 Task: Add Attachment from Google Drive to Card Card0000000223 in Board Board0000000056 in Workspace WS0000000019 in Trello. Add Cover Orange to Card Card0000000223 in Board Board0000000056 in Workspace WS0000000019 in Trello. Add "Add Label …" with "Title" Title0000000223 to Button Button0000000223 to Card Card0000000223 in Board Board0000000056 in Workspace WS0000000019 in Trello. Add Description DS0000000223 to Card Card0000000223 in Board Board0000000056 in Workspace WS0000000019 in Trello. Add Comment CM0000000223 to Card Card0000000223 in Board Board0000000056 in Workspace WS0000000019 in Trello
Action: Mouse moved to (535, 568)
Screenshot: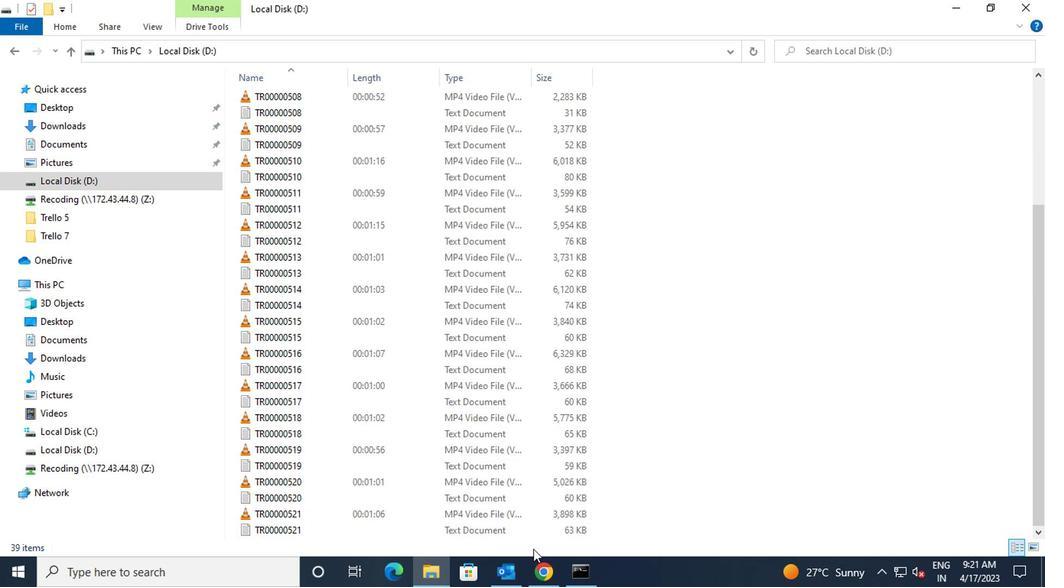 
Action: Mouse pressed left at (535, 568)
Screenshot: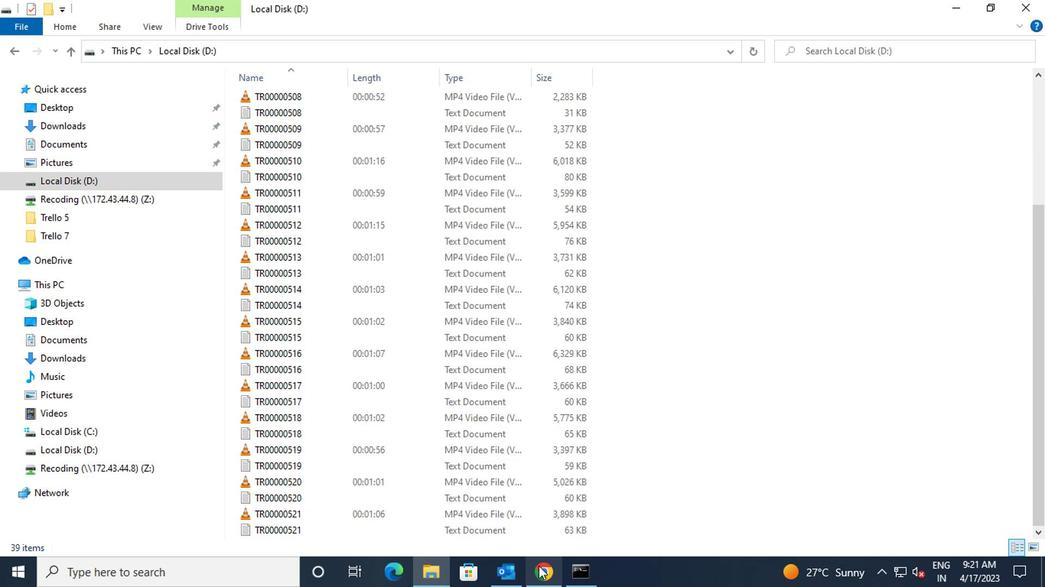 
Action: Mouse moved to (91, 385)
Screenshot: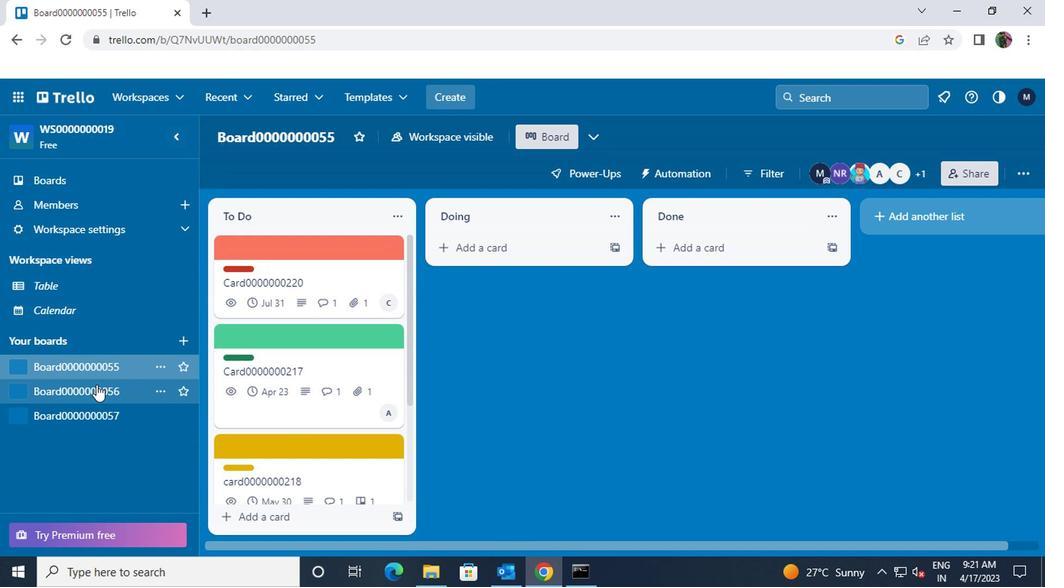 
Action: Mouse pressed left at (91, 385)
Screenshot: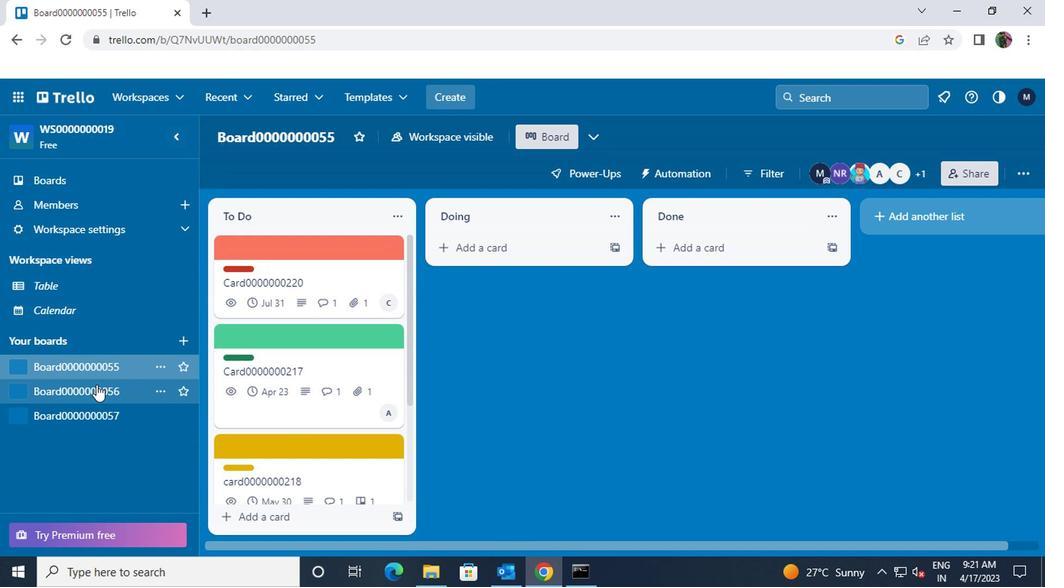 
Action: Mouse moved to (339, 469)
Screenshot: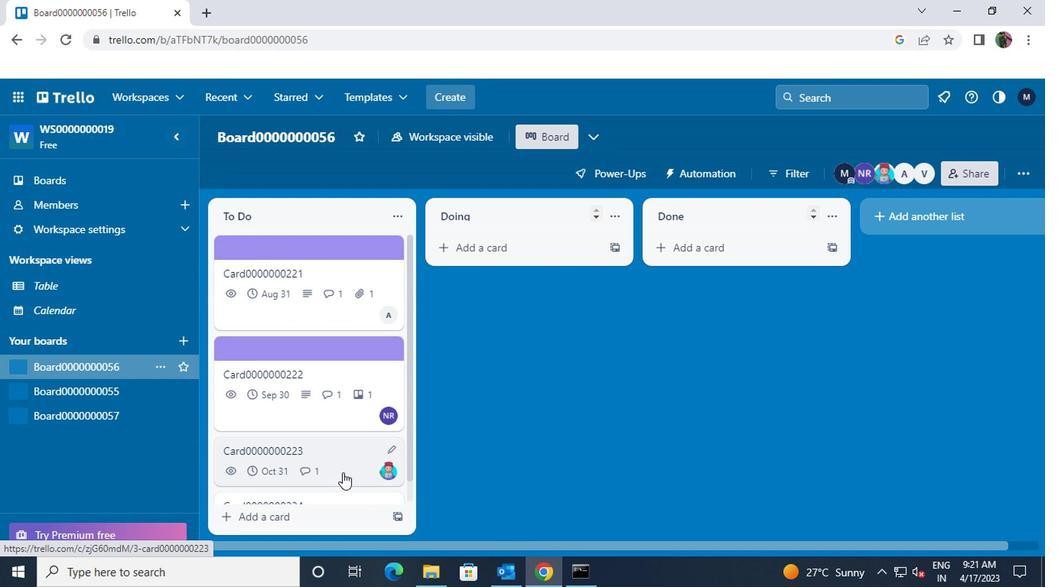 
Action: Mouse scrolled (339, 469) with delta (0, 0)
Screenshot: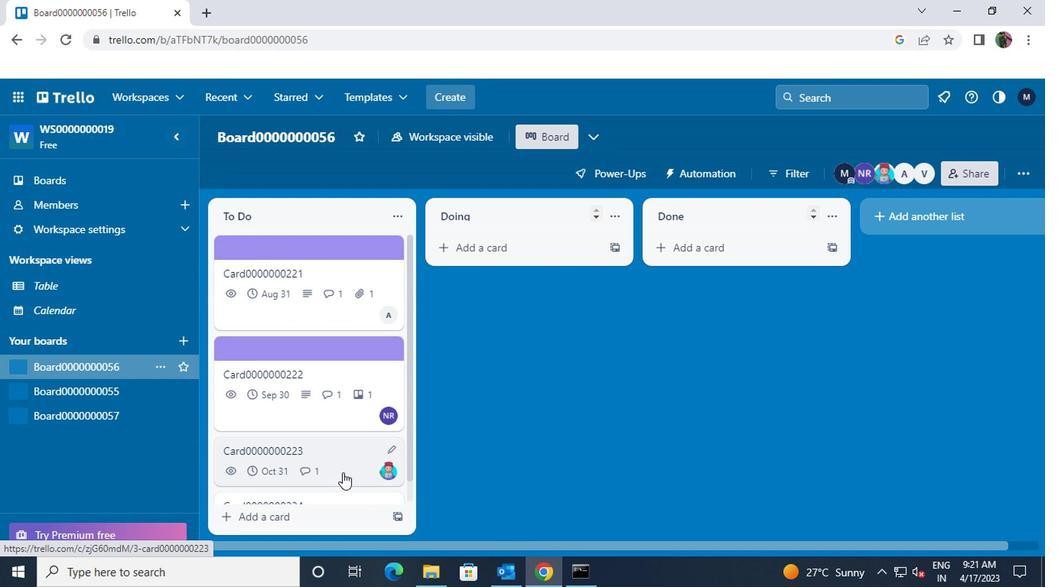 
Action: Mouse scrolled (339, 469) with delta (0, 0)
Screenshot: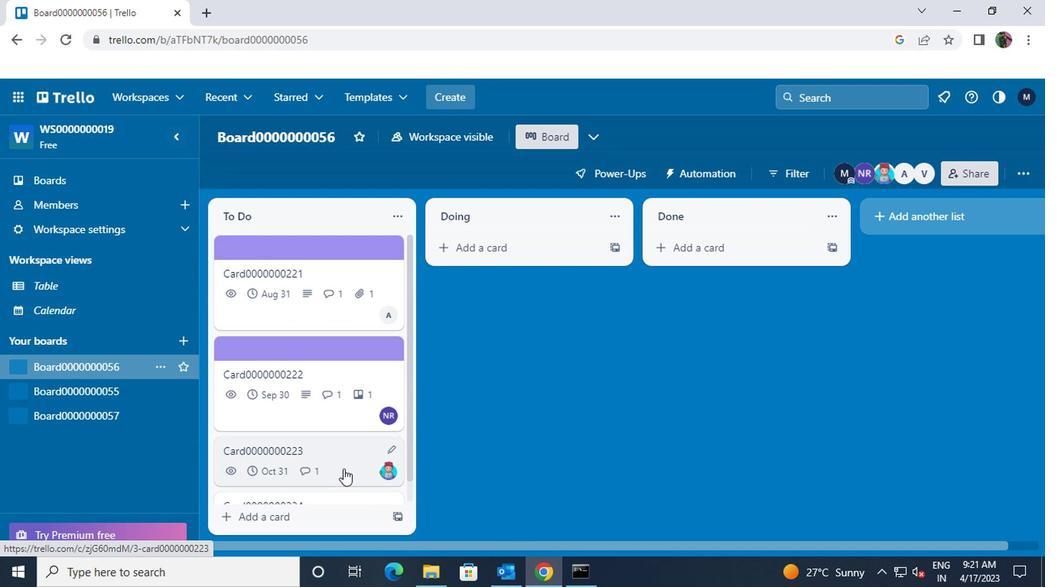 
Action: Mouse moved to (381, 425)
Screenshot: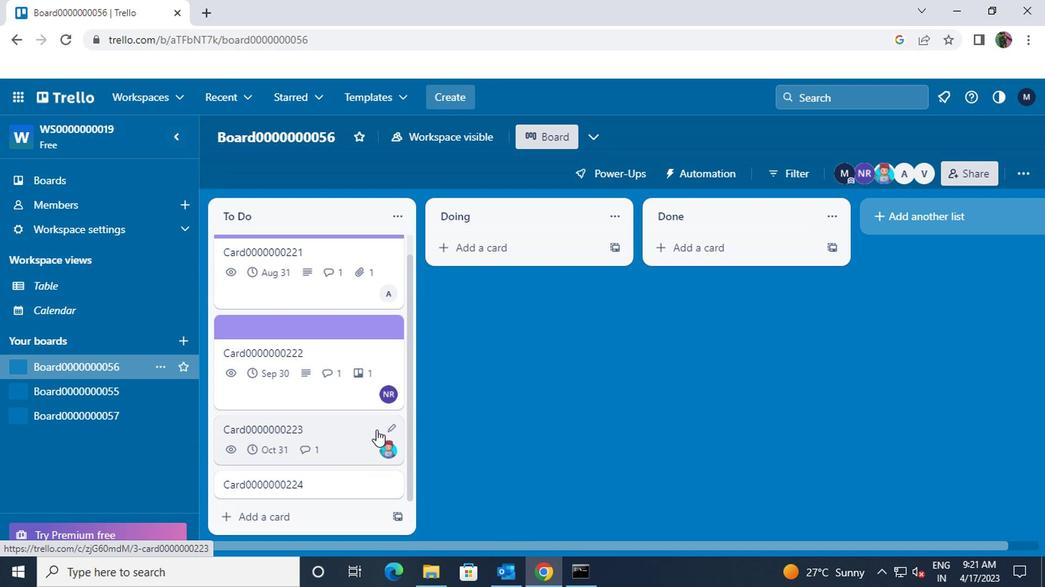 
Action: Mouse pressed left at (381, 425)
Screenshot: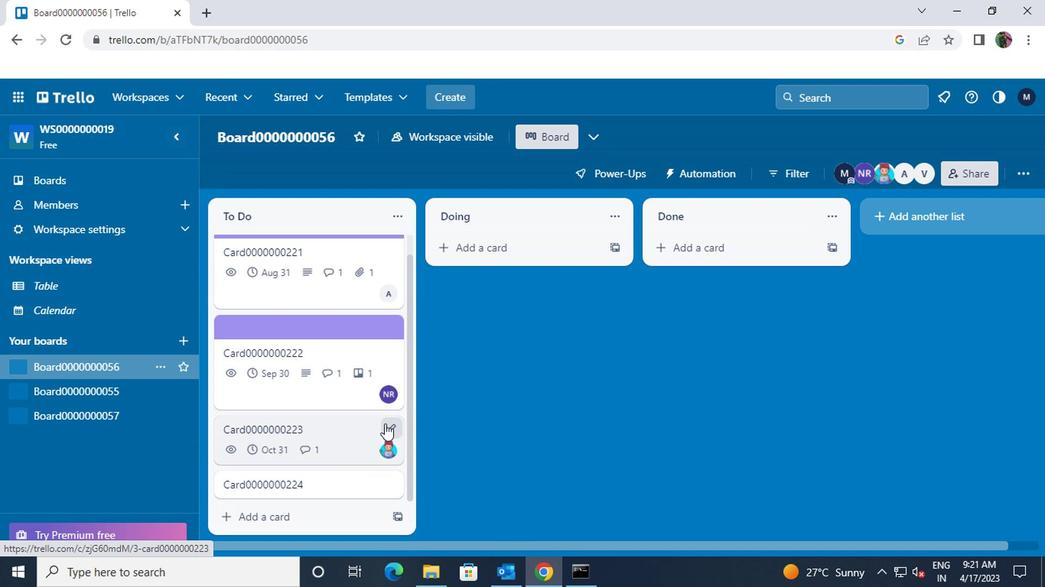
Action: Mouse moved to (452, 336)
Screenshot: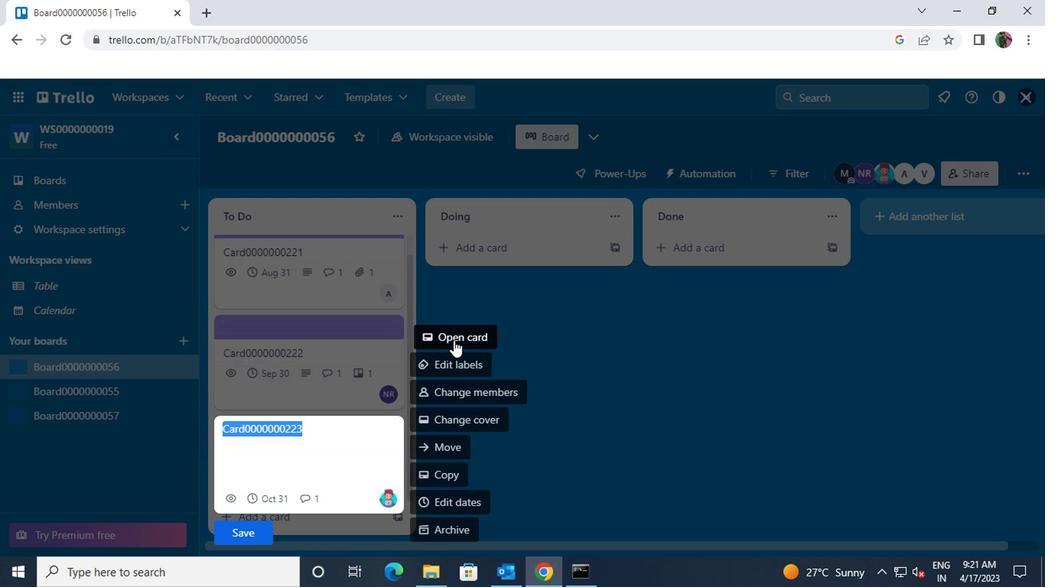 
Action: Mouse pressed left at (452, 336)
Screenshot: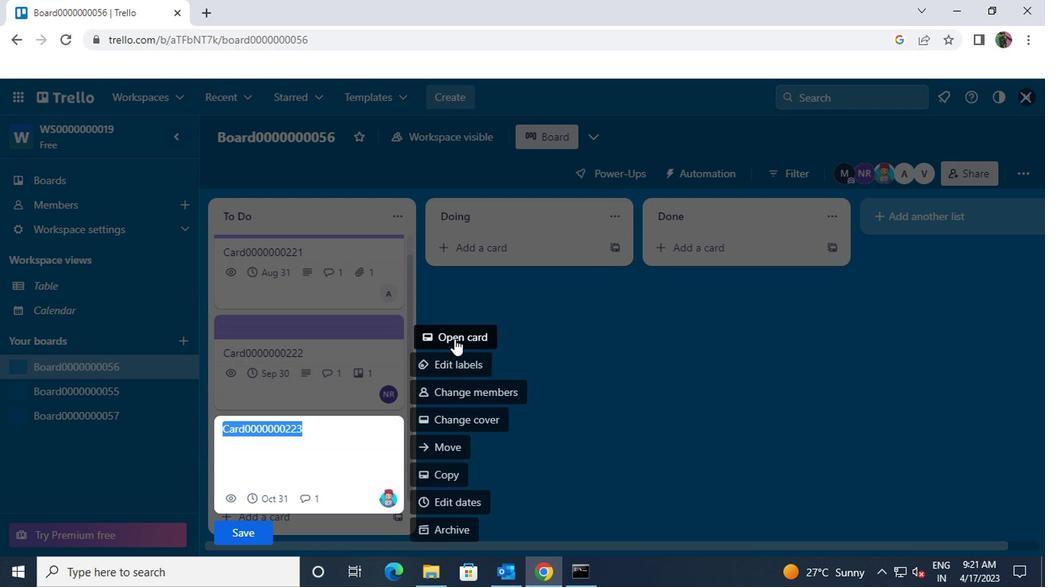 
Action: Mouse moved to (677, 336)
Screenshot: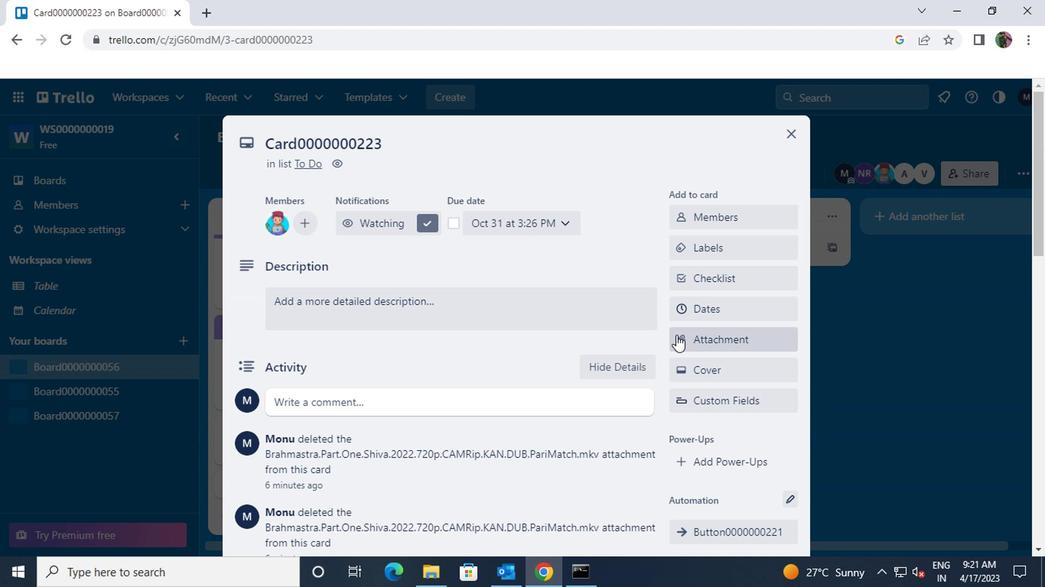 
Action: Mouse pressed left at (677, 336)
Screenshot: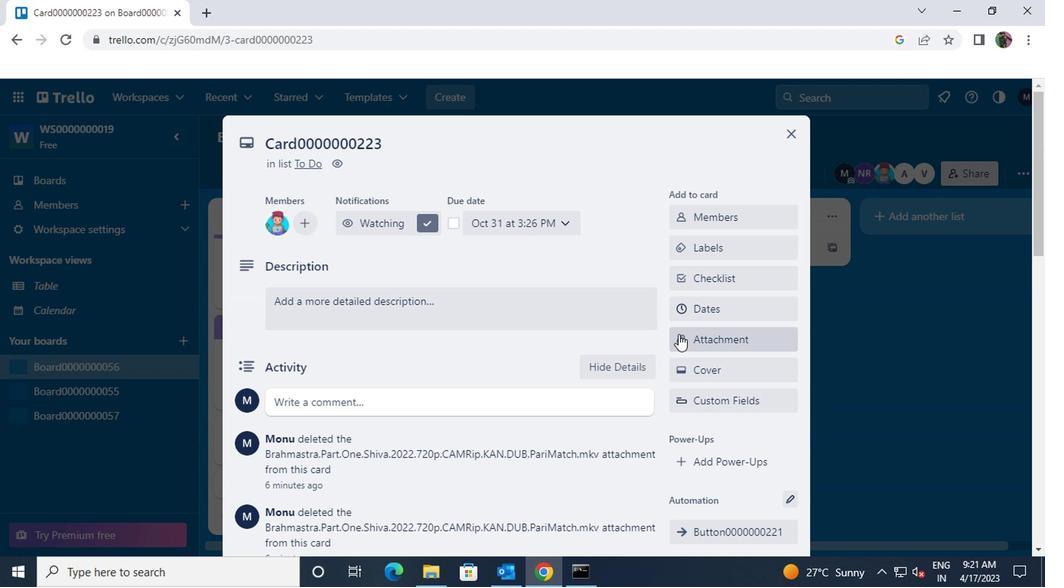 
Action: Mouse moved to (696, 218)
Screenshot: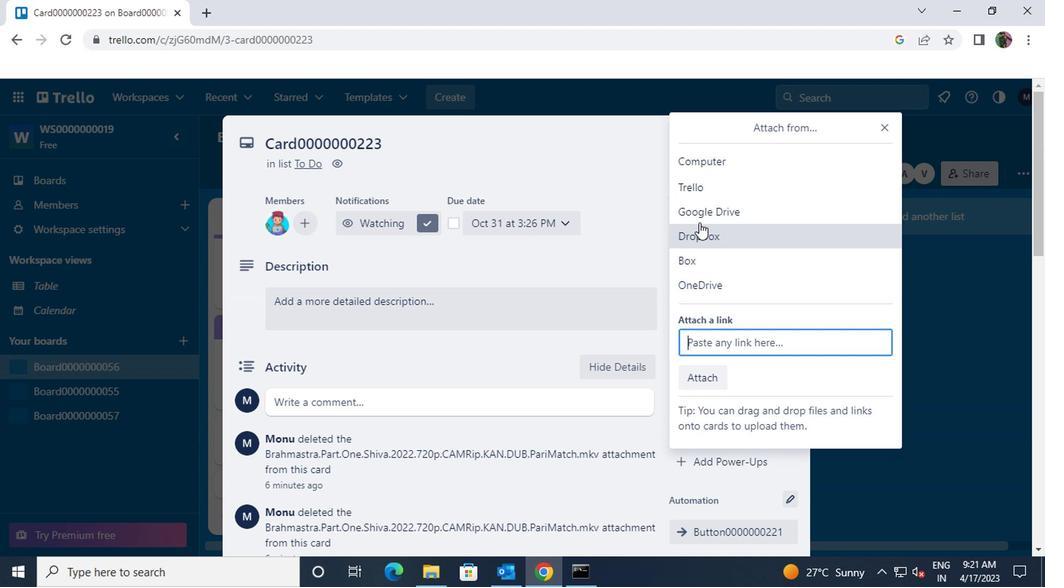 
Action: Mouse pressed left at (696, 218)
Screenshot: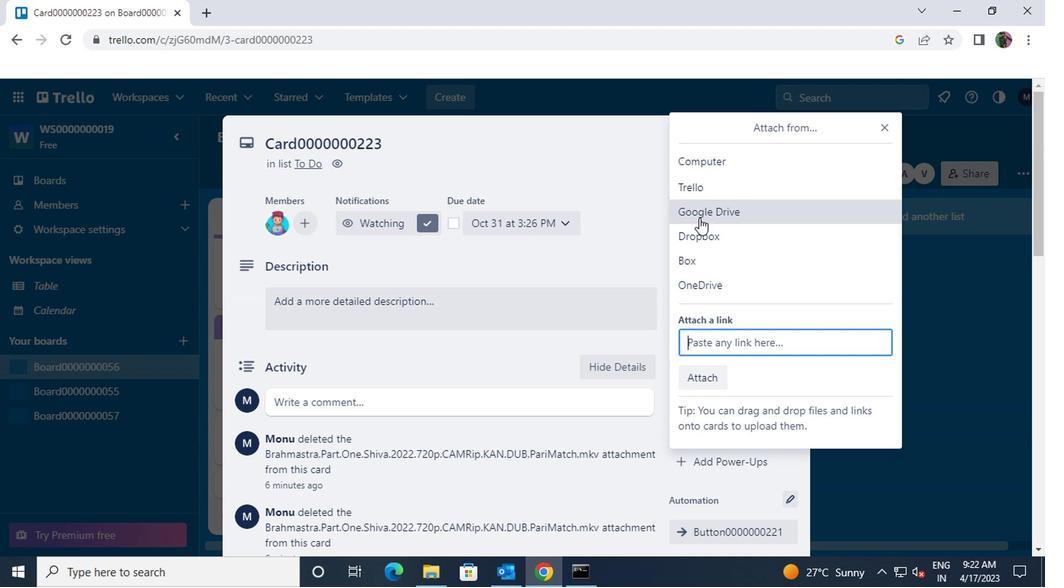 
Action: Mouse moved to (703, 452)
Screenshot: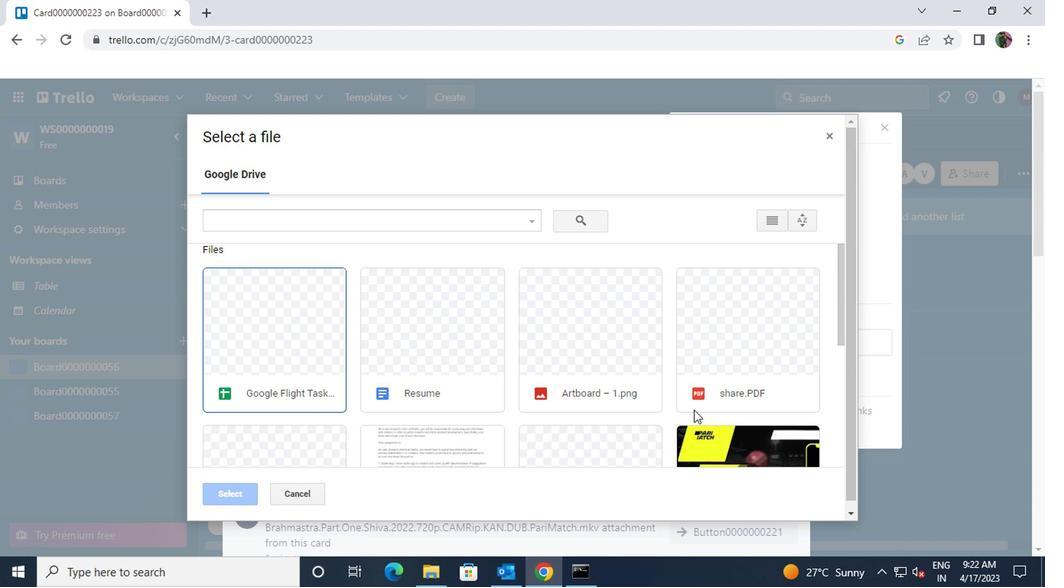
Action: Mouse pressed left at (703, 452)
Screenshot: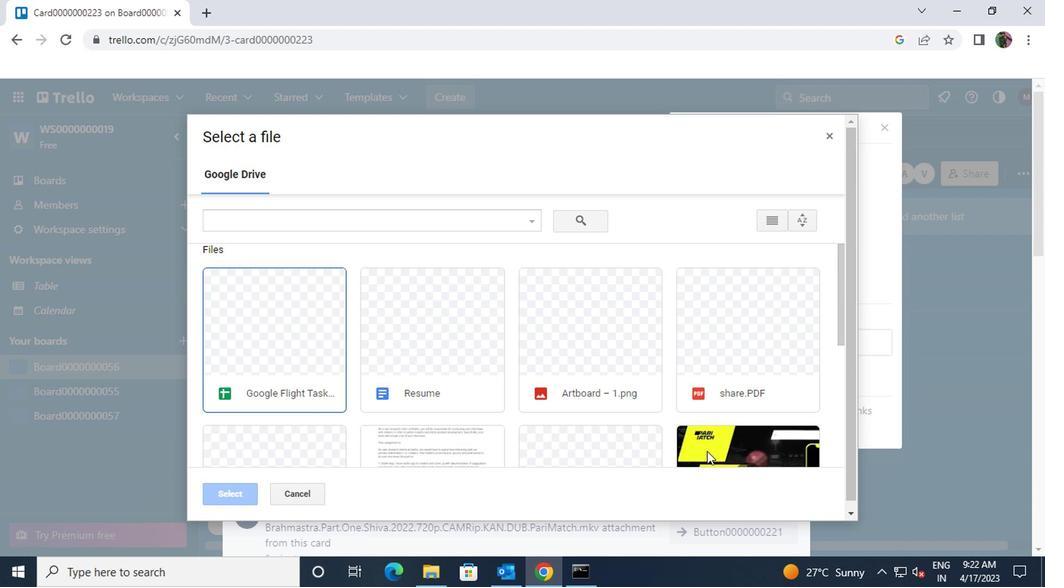
Action: Mouse scrolled (703, 452) with delta (0, 0)
Screenshot: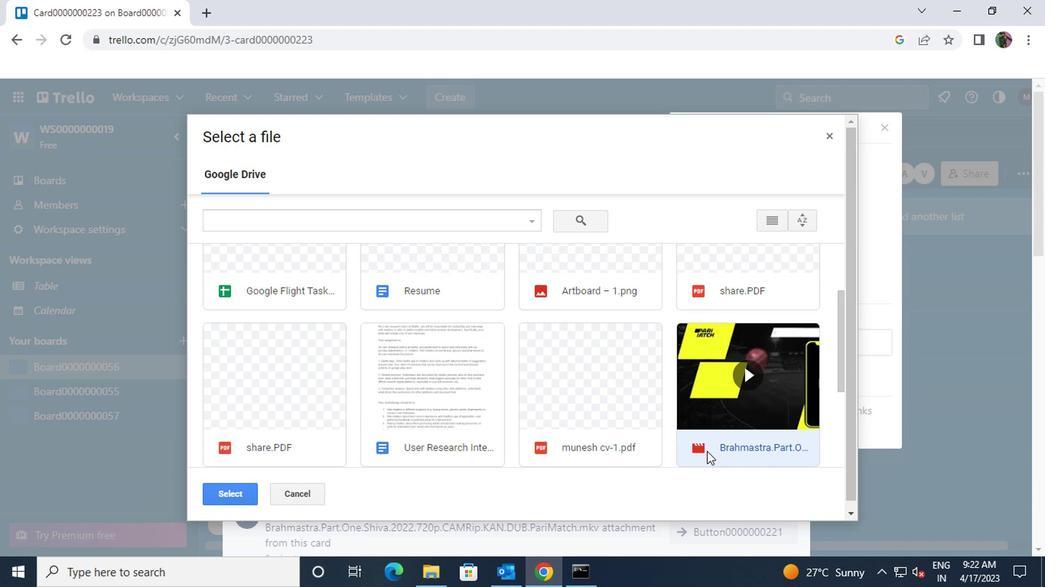 
Action: Mouse moved to (228, 489)
Screenshot: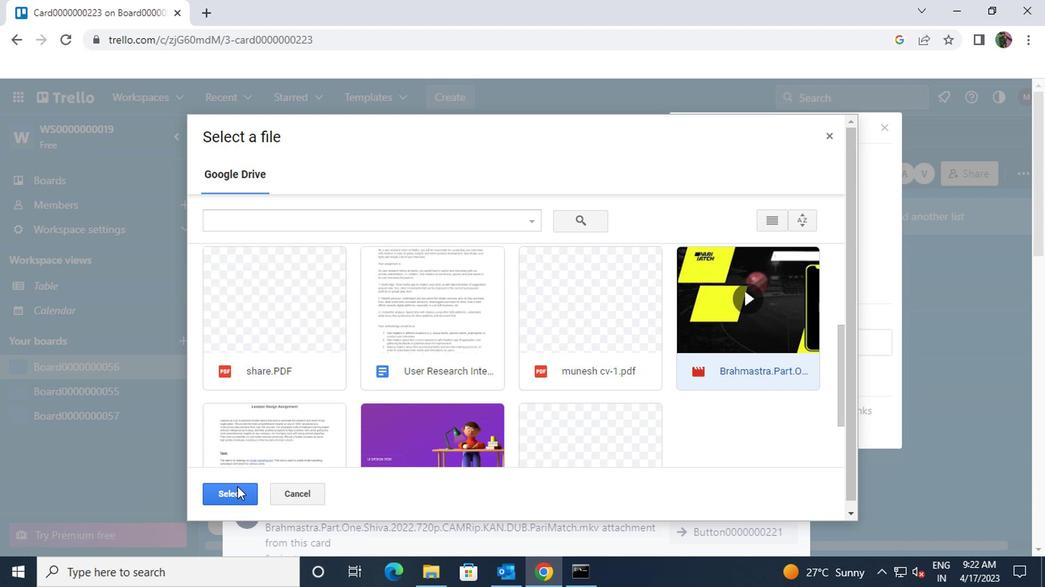 
Action: Mouse pressed left at (228, 489)
Screenshot: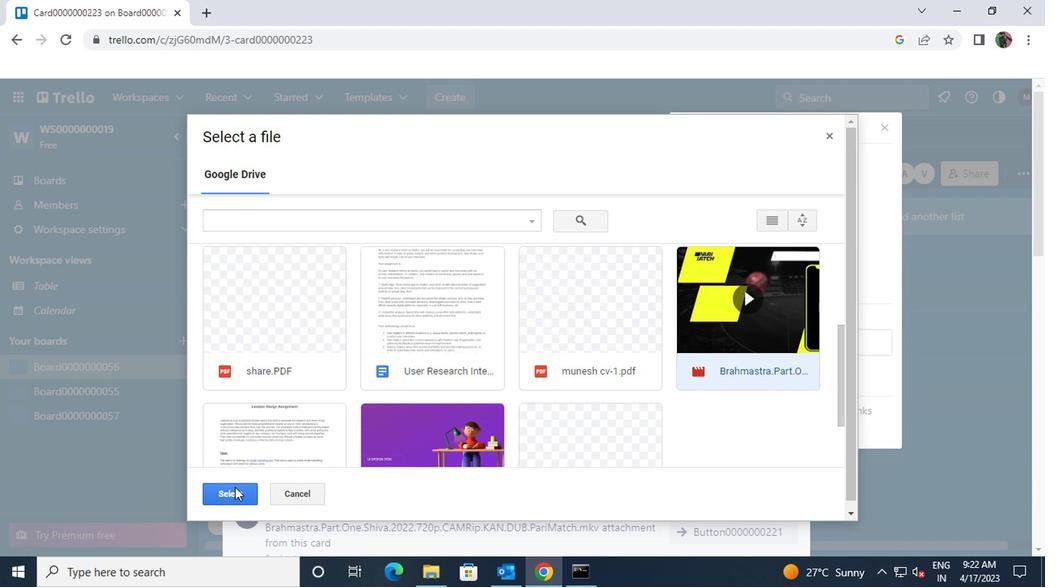 
Action: Mouse moved to (708, 370)
Screenshot: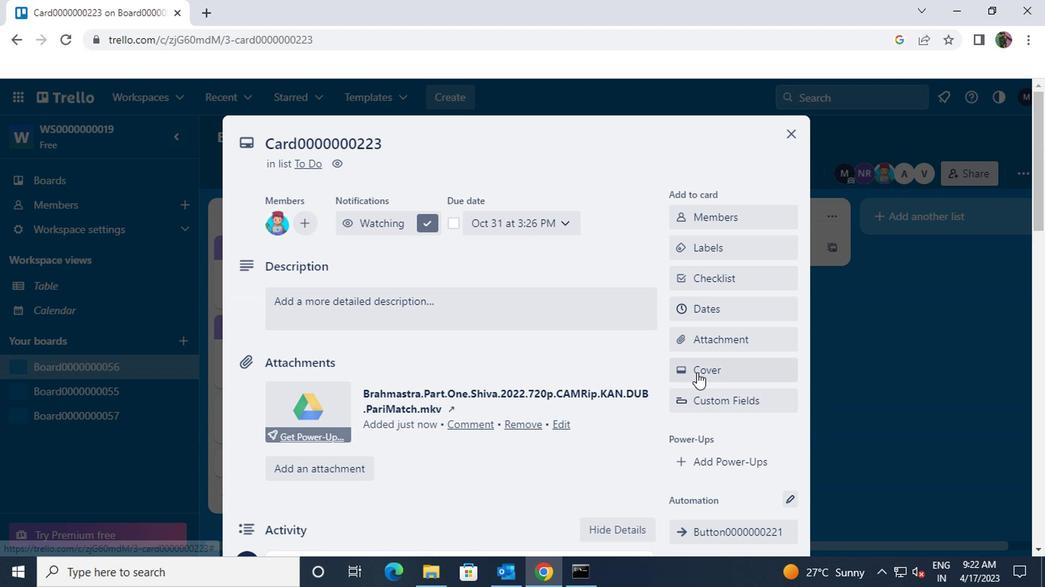 
Action: Mouse pressed left at (708, 370)
Screenshot: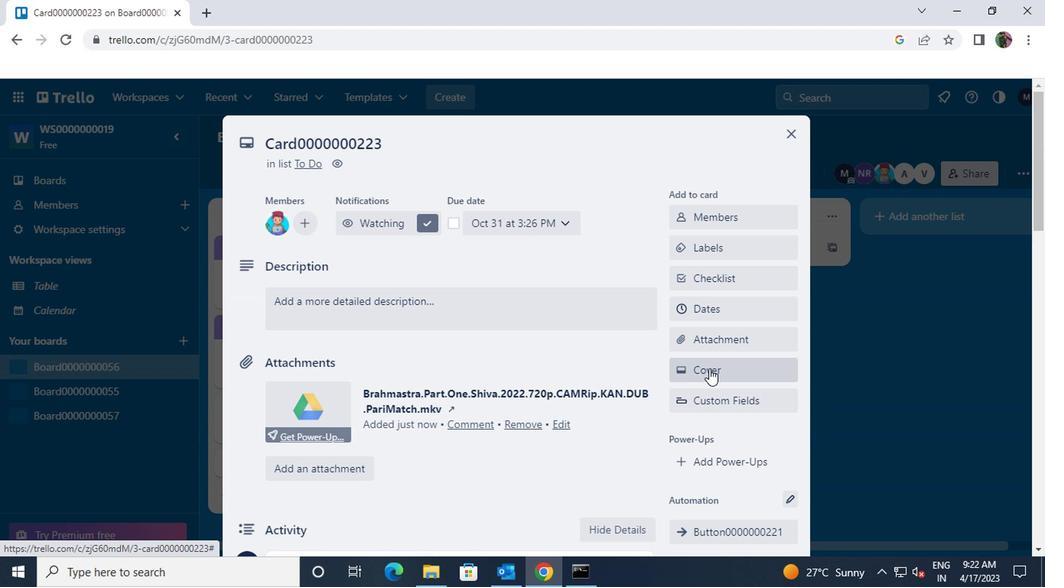 
Action: Mouse moved to (794, 262)
Screenshot: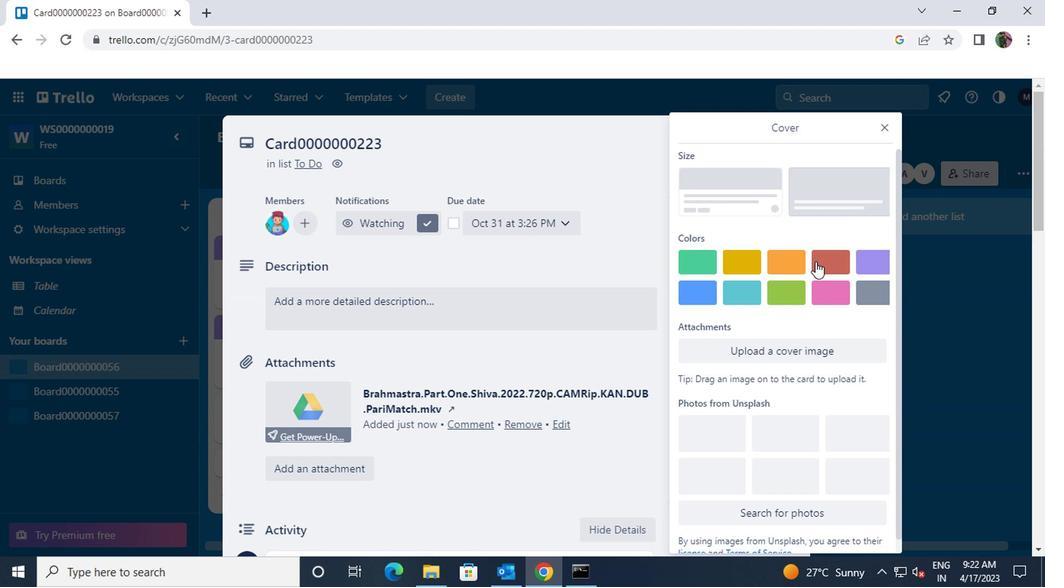 
Action: Mouse pressed left at (794, 262)
Screenshot: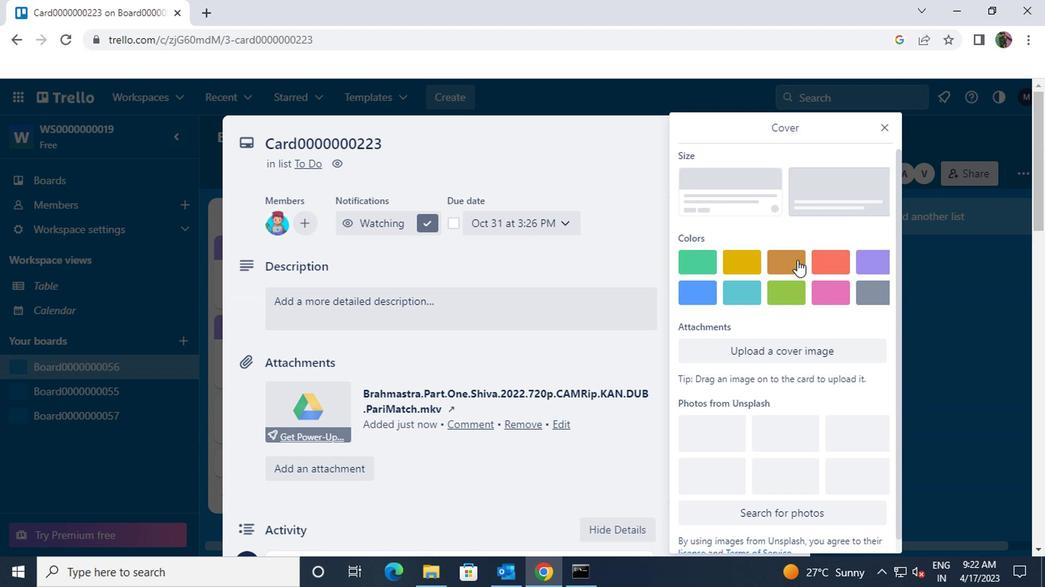 
Action: Mouse scrolled (794, 261) with delta (0, 0)
Screenshot: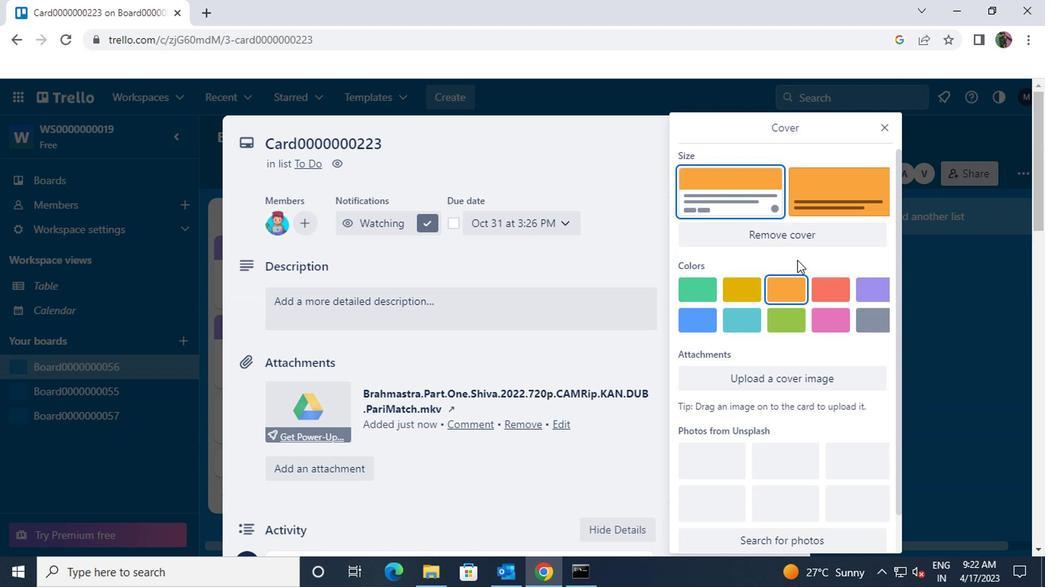 
Action: Mouse scrolled (794, 261) with delta (0, 0)
Screenshot: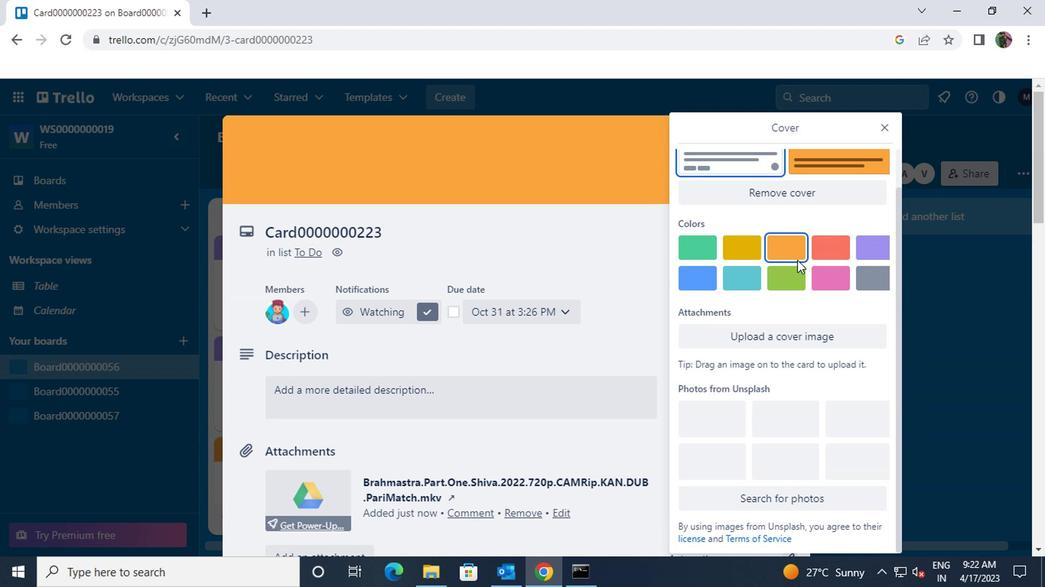 
Action: Mouse scrolled (794, 262) with delta (0, 0)
Screenshot: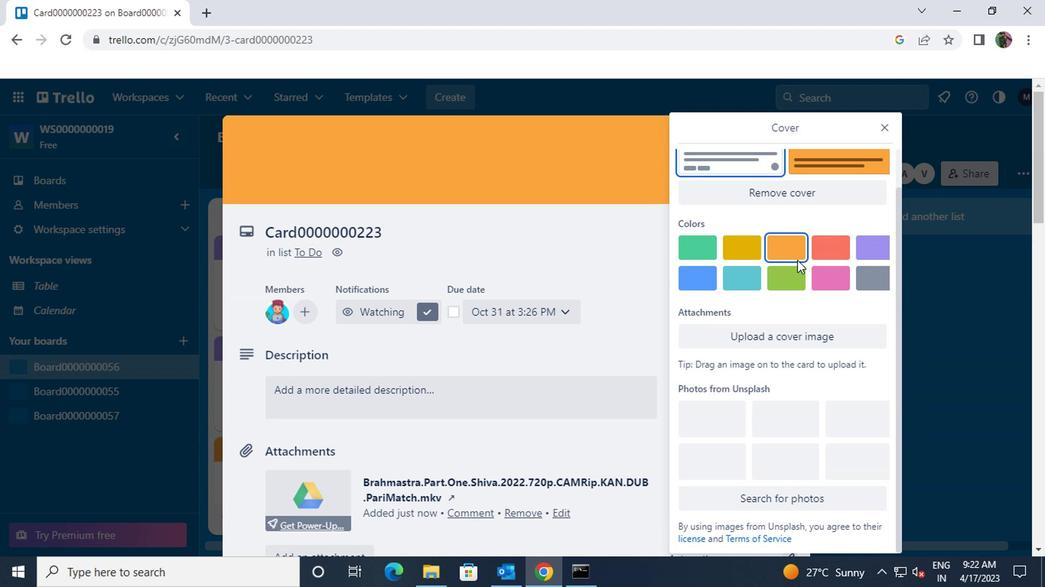 
Action: Mouse scrolled (794, 262) with delta (0, 0)
Screenshot: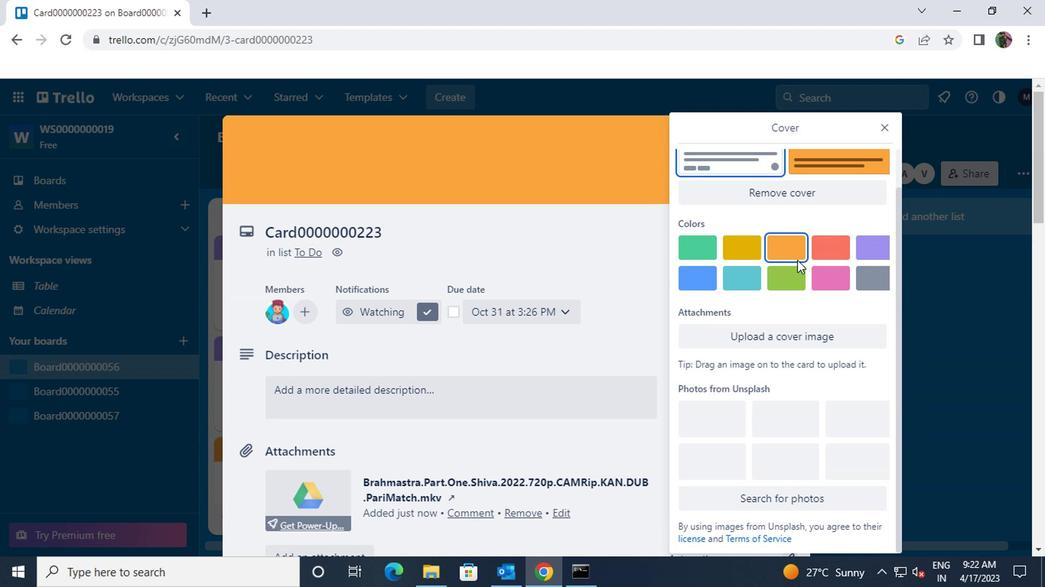 
Action: Mouse scrolled (794, 262) with delta (0, 0)
Screenshot: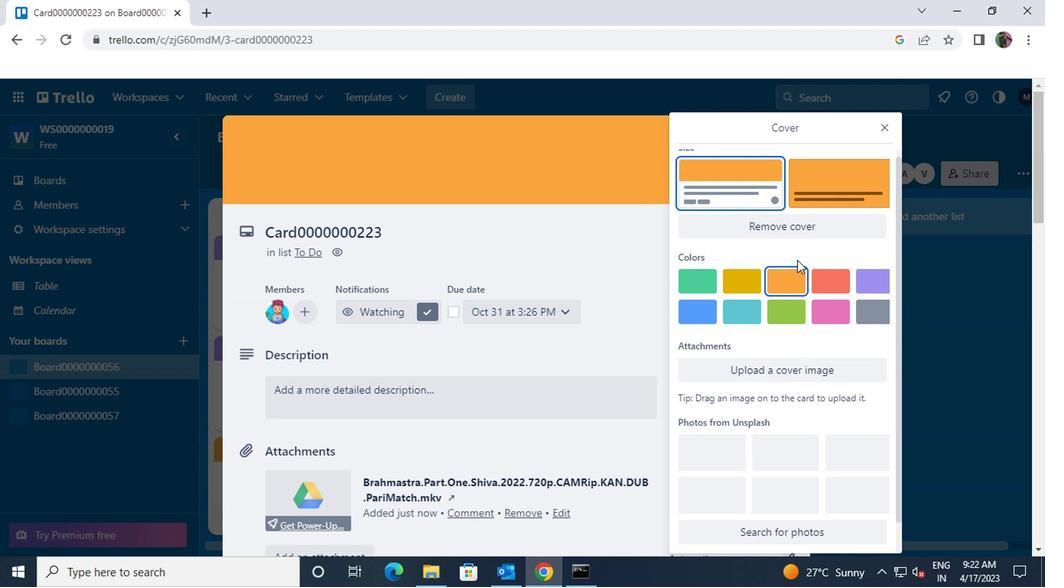 
Action: Mouse scrolled (794, 262) with delta (0, 0)
Screenshot: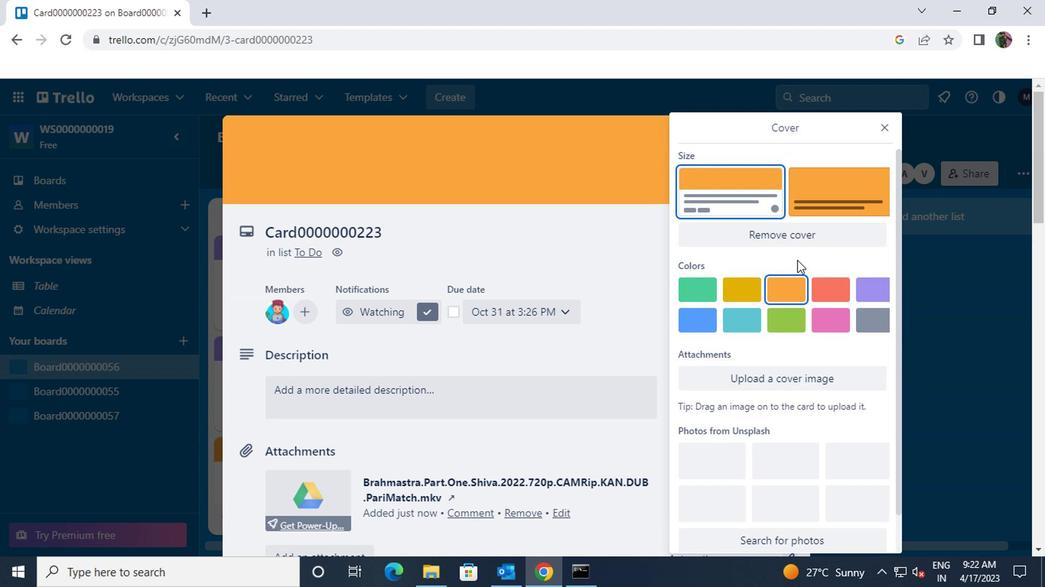 
Action: Mouse moved to (880, 126)
Screenshot: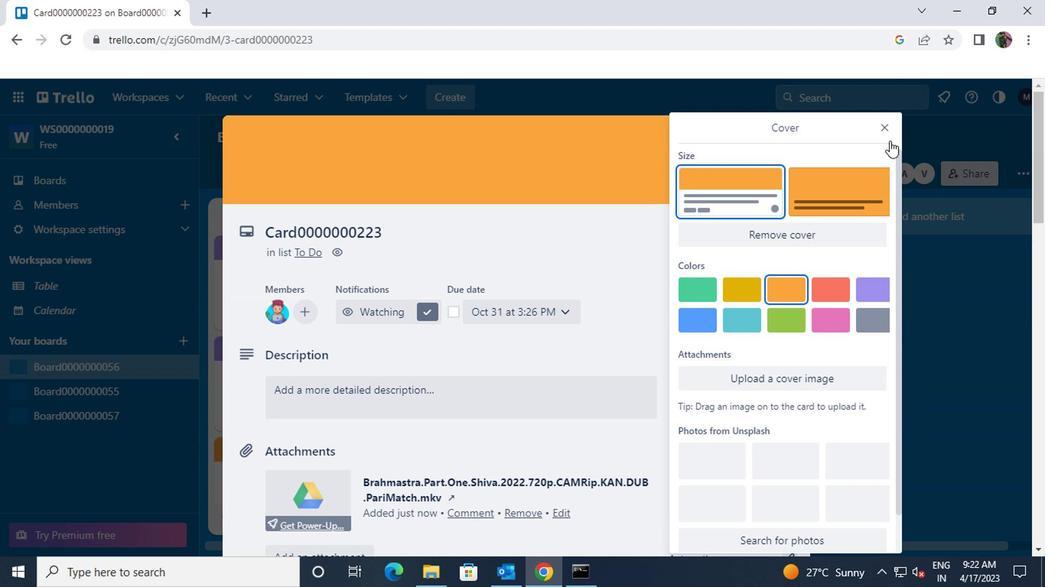 
Action: Mouse pressed left at (880, 126)
Screenshot: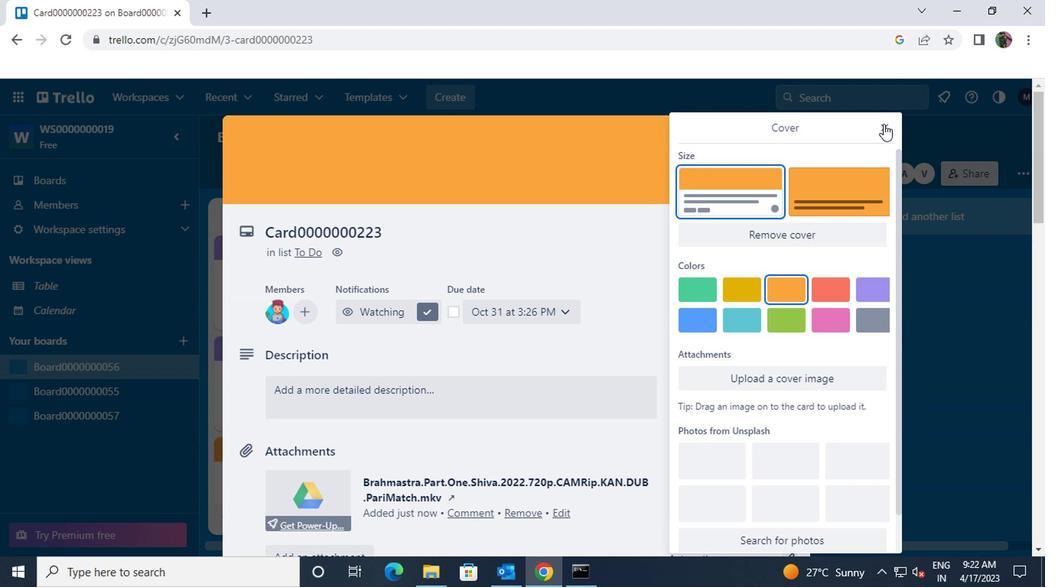 
Action: Mouse moved to (721, 338)
Screenshot: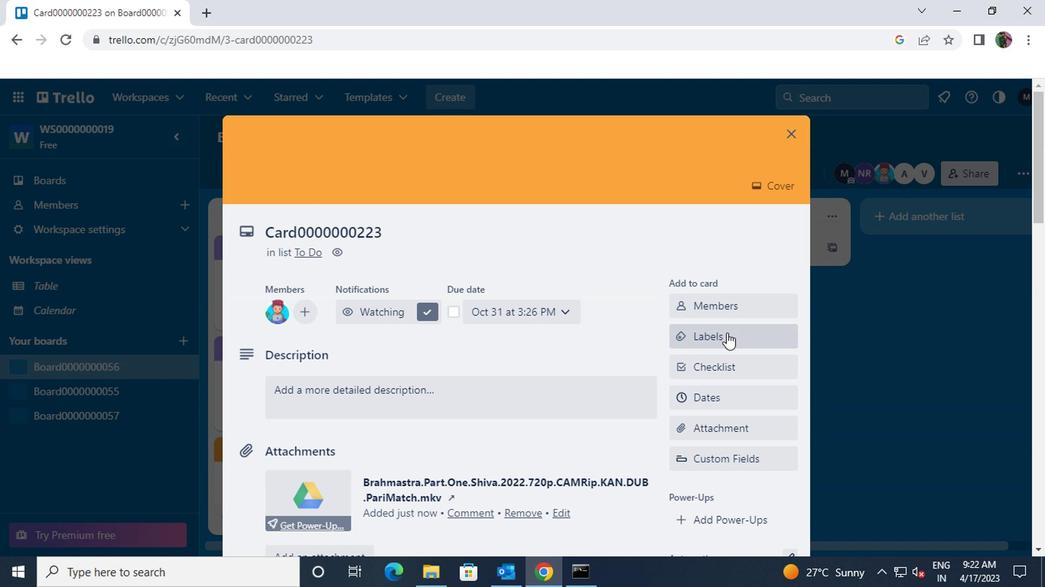 
Action: Mouse pressed left at (721, 338)
Screenshot: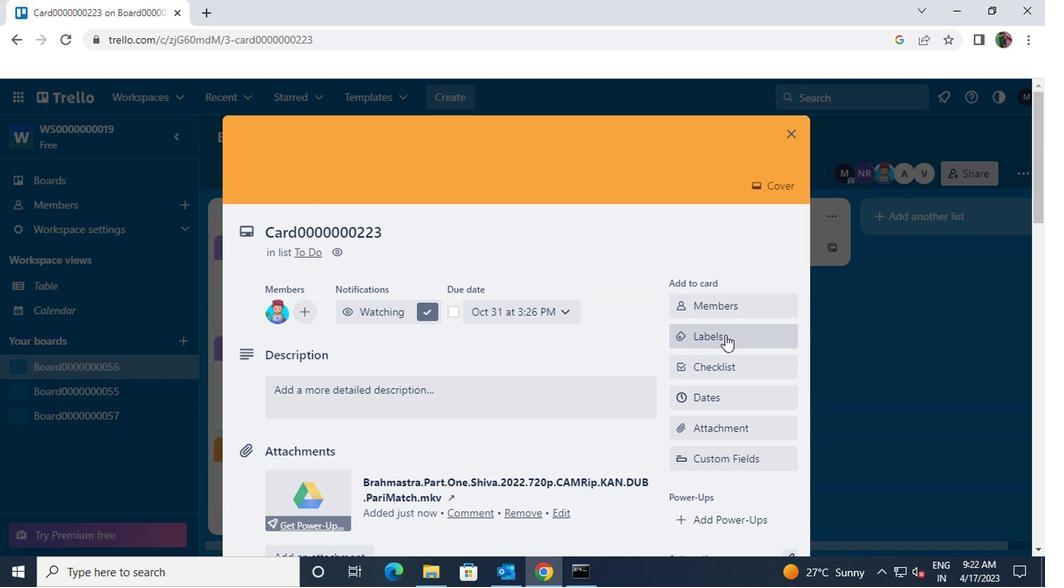 
Action: Mouse moved to (756, 456)
Screenshot: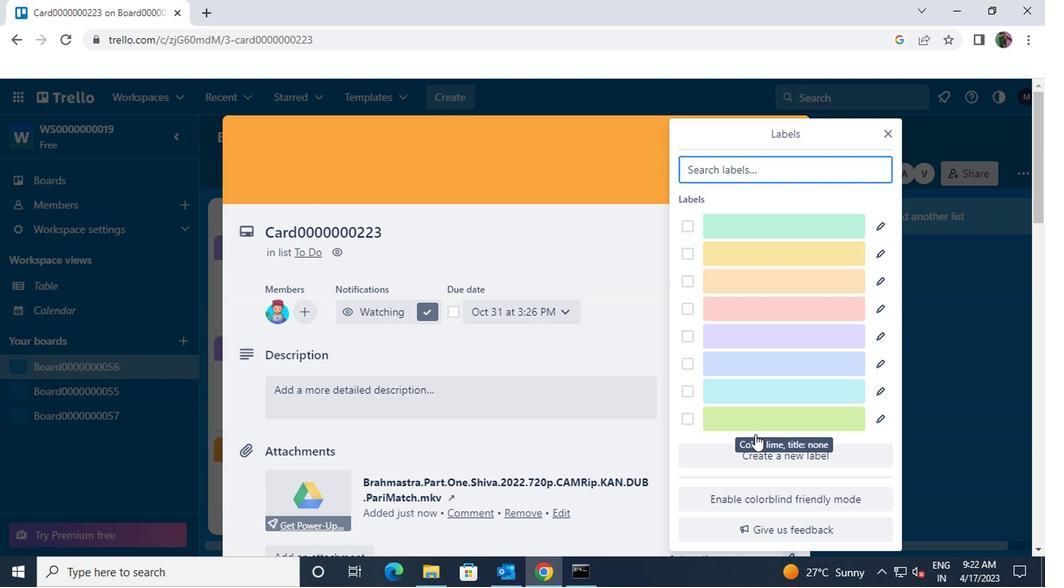 
Action: Mouse pressed left at (756, 456)
Screenshot: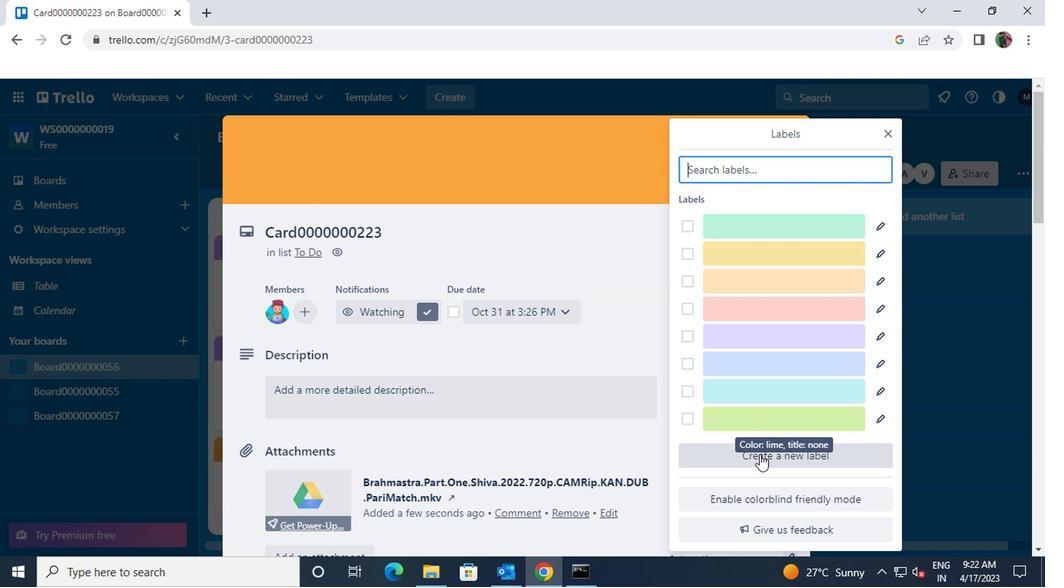 
Action: Mouse moved to (738, 271)
Screenshot: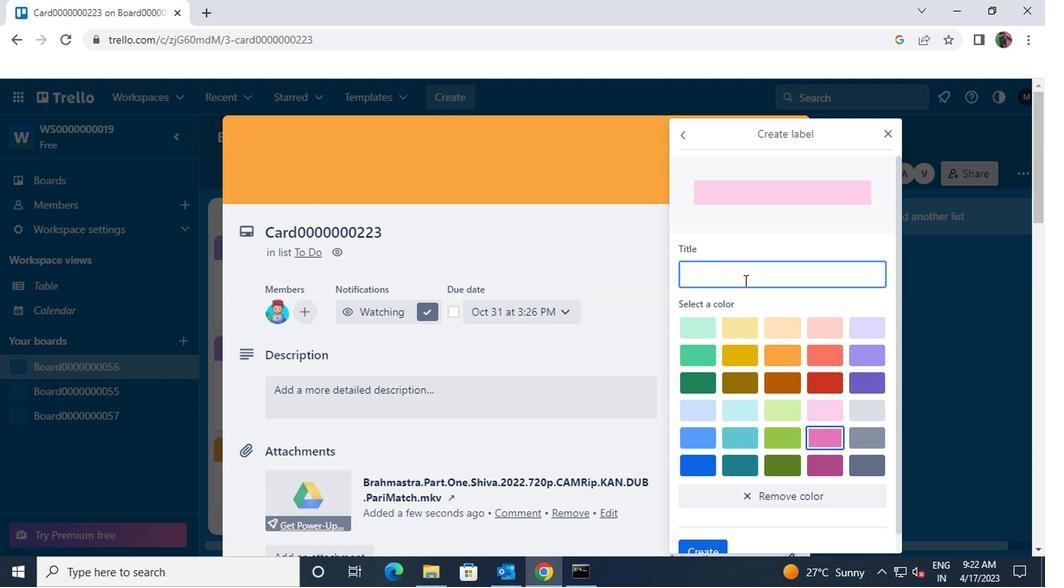 
Action: Mouse pressed left at (738, 271)
Screenshot: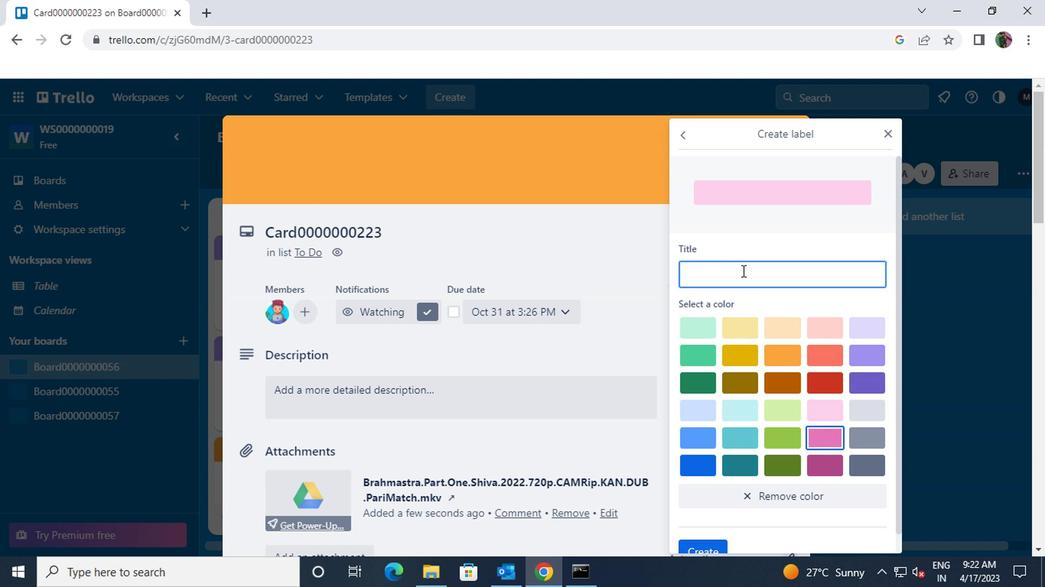 
Action: Key pressed <Key.shift>TITLE0000000223
Screenshot: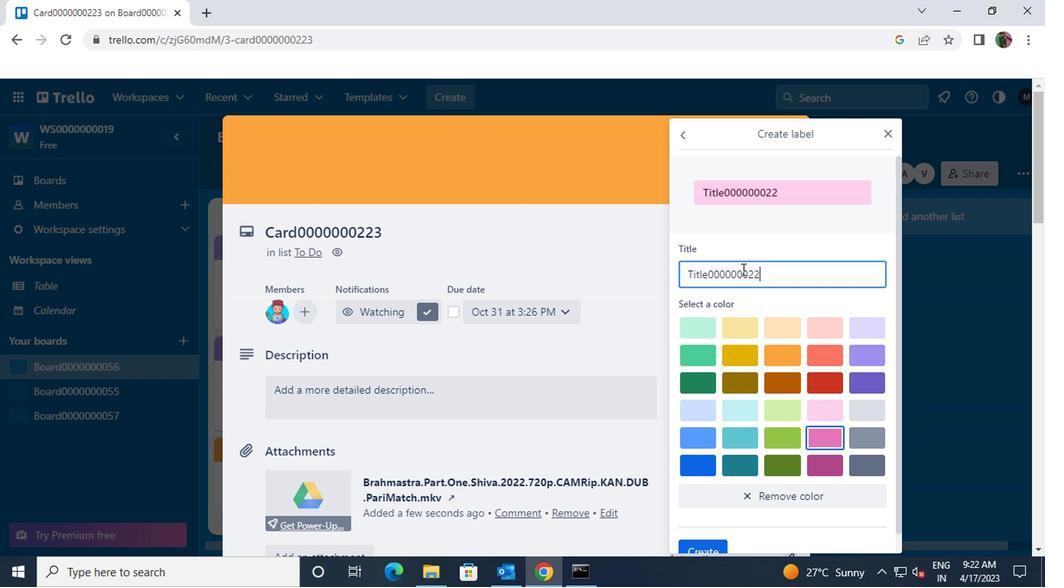 
Action: Mouse moved to (695, 542)
Screenshot: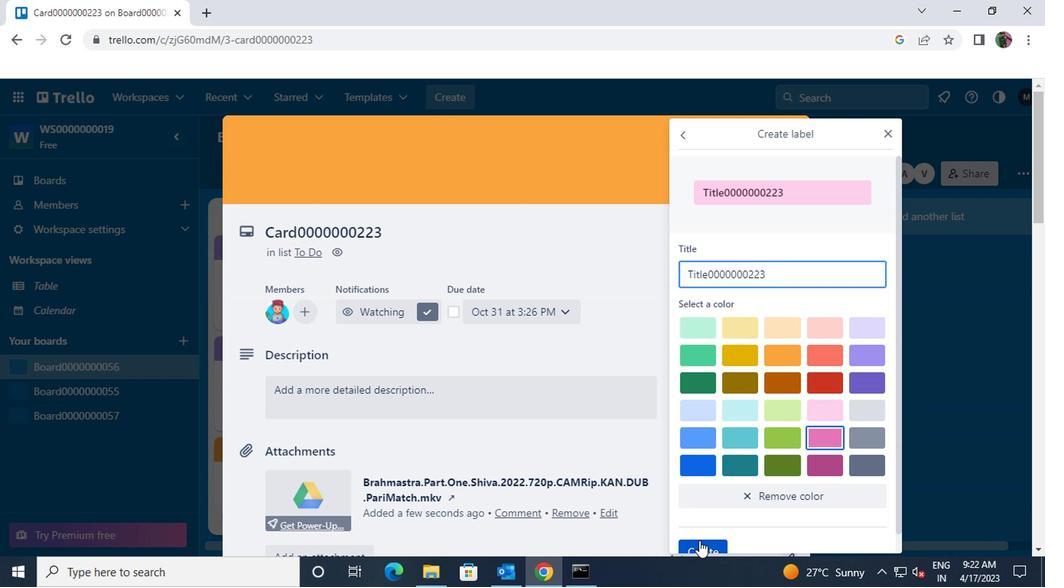 
Action: Mouse pressed left at (695, 542)
Screenshot: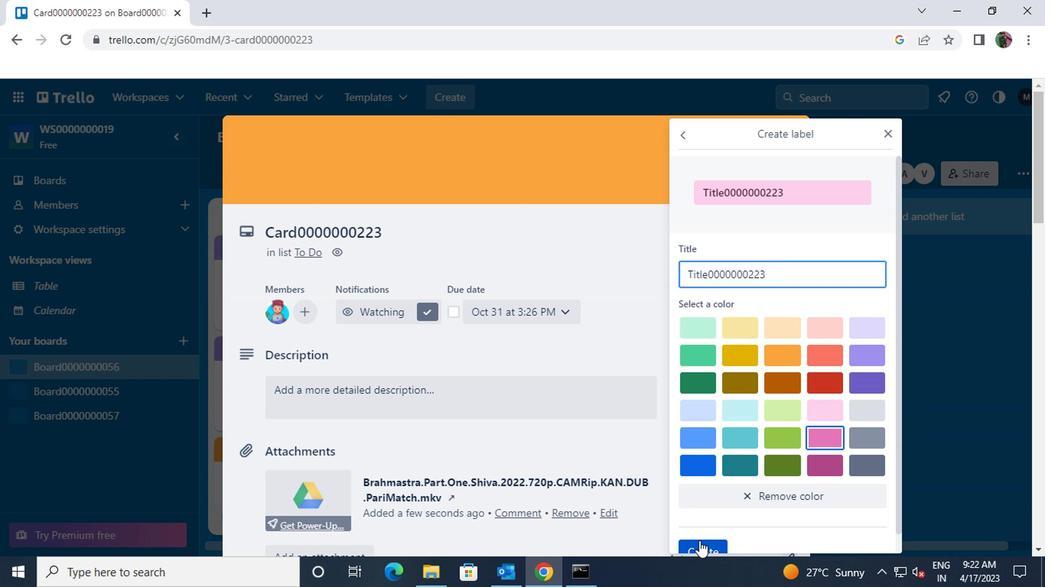
Action: Mouse moved to (709, 515)
Screenshot: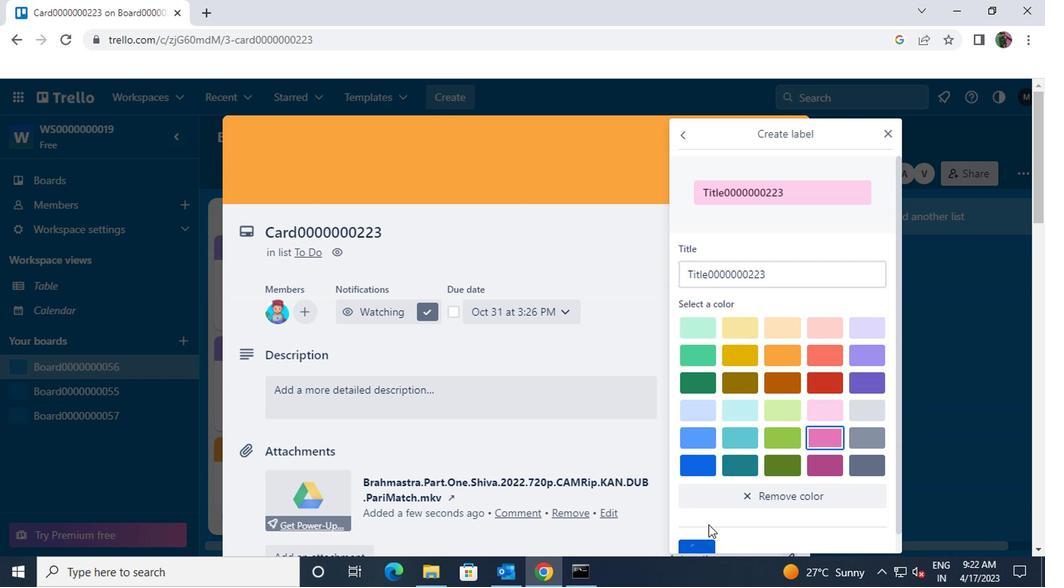 
Action: Mouse scrolled (709, 514) with delta (0, 0)
Screenshot: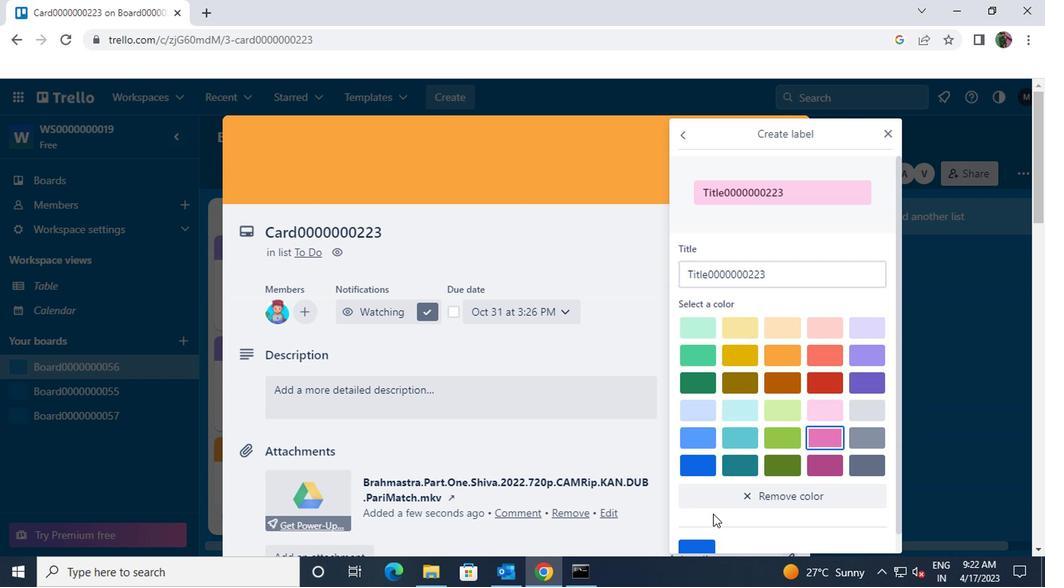 
Action: Mouse moved to (738, 469)
Screenshot: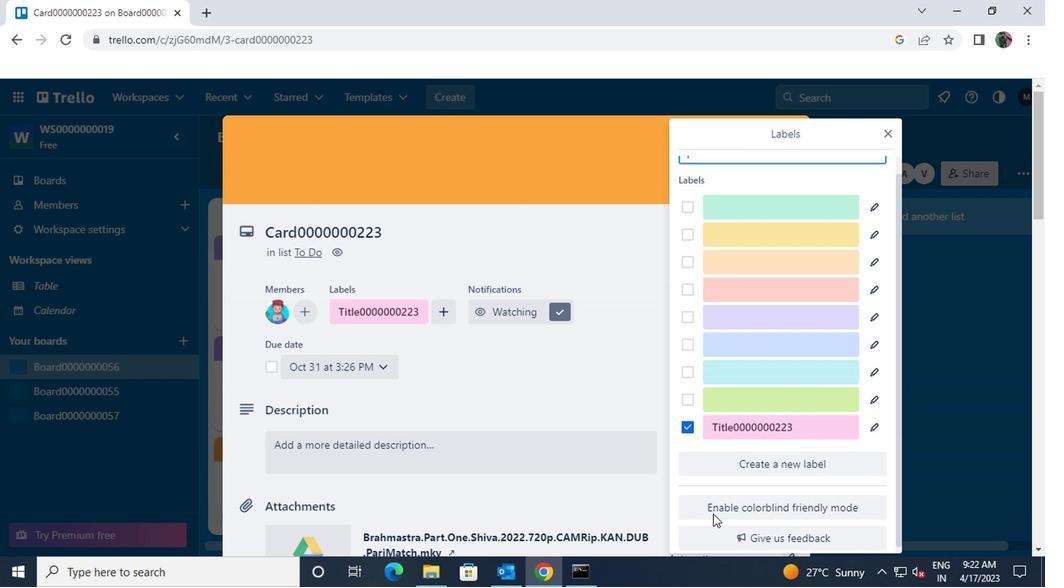 
Action: Mouse scrolled (738, 470) with delta (0, 0)
Screenshot: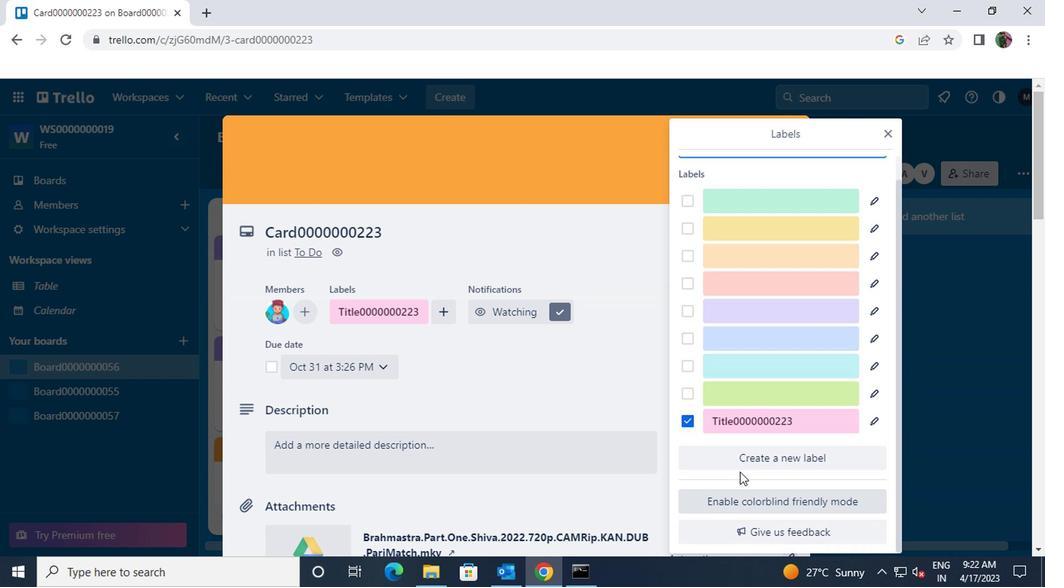 
Action: Mouse scrolled (738, 470) with delta (0, 0)
Screenshot: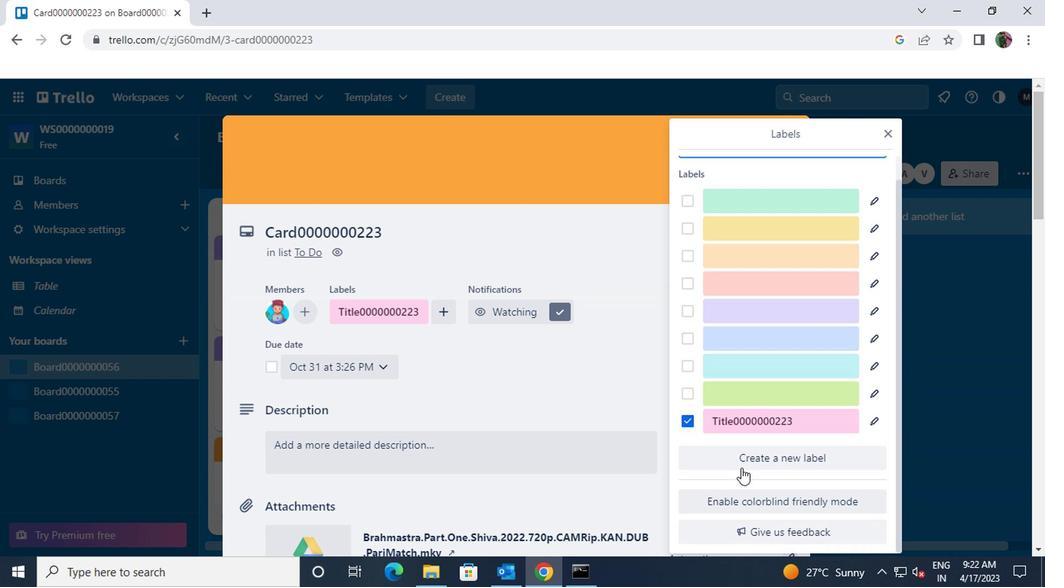 
Action: Mouse scrolled (738, 470) with delta (0, 0)
Screenshot: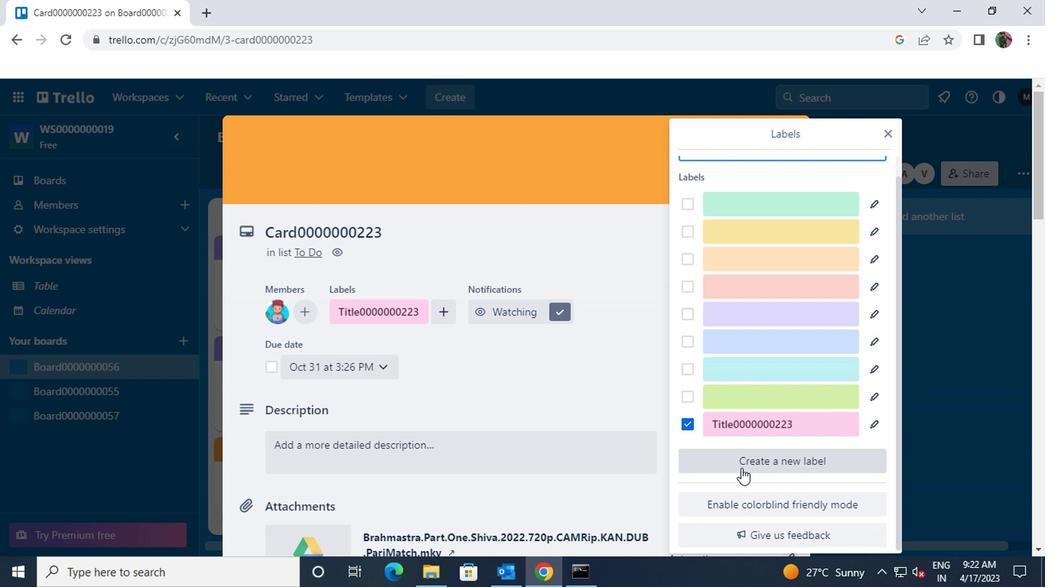 
Action: Mouse scrolled (738, 470) with delta (0, 0)
Screenshot: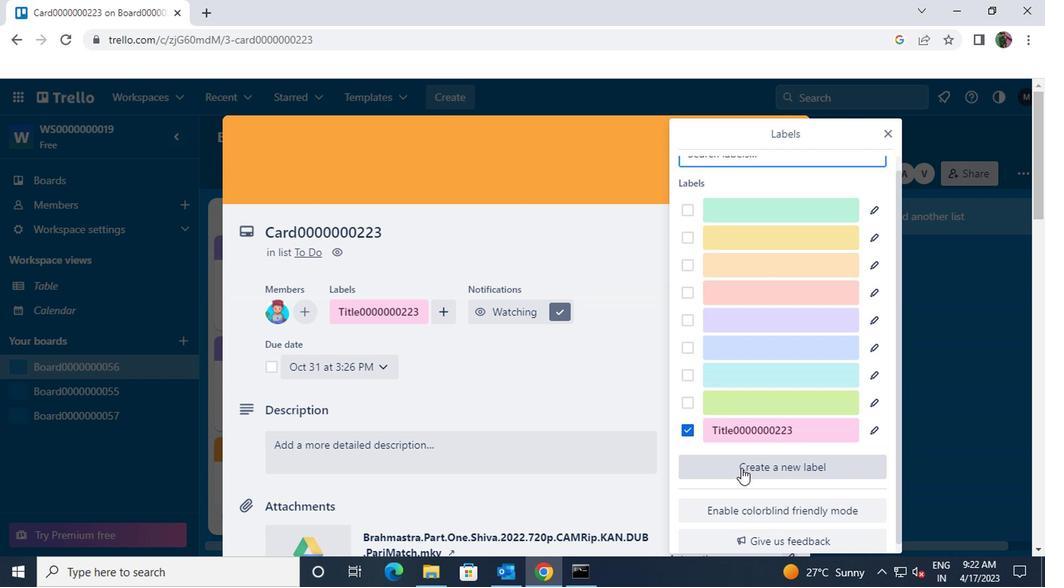
Action: Mouse scrolled (738, 470) with delta (0, 0)
Screenshot: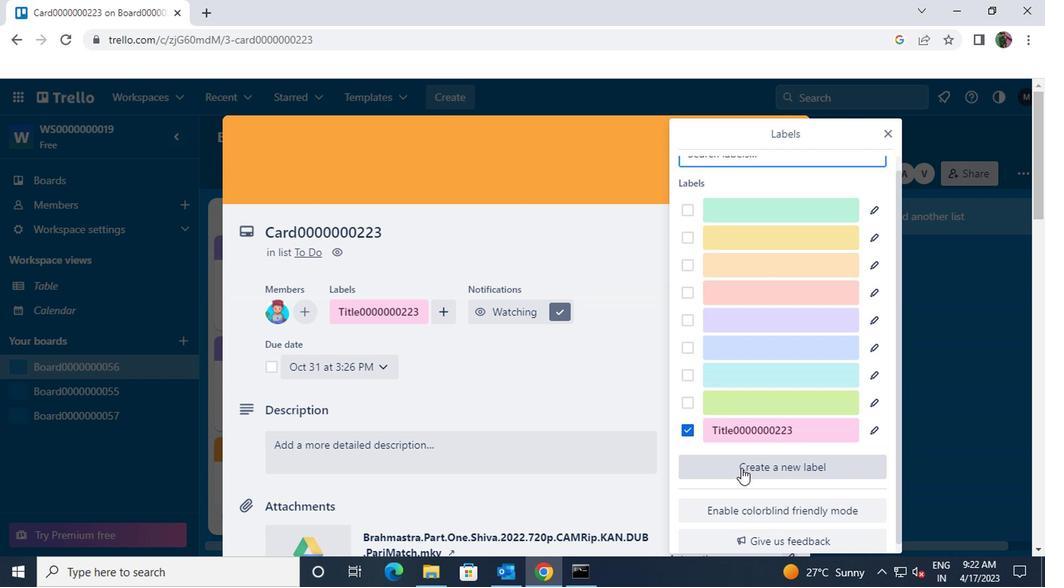 
Action: Mouse scrolled (738, 470) with delta (0, 0)
Screenshot: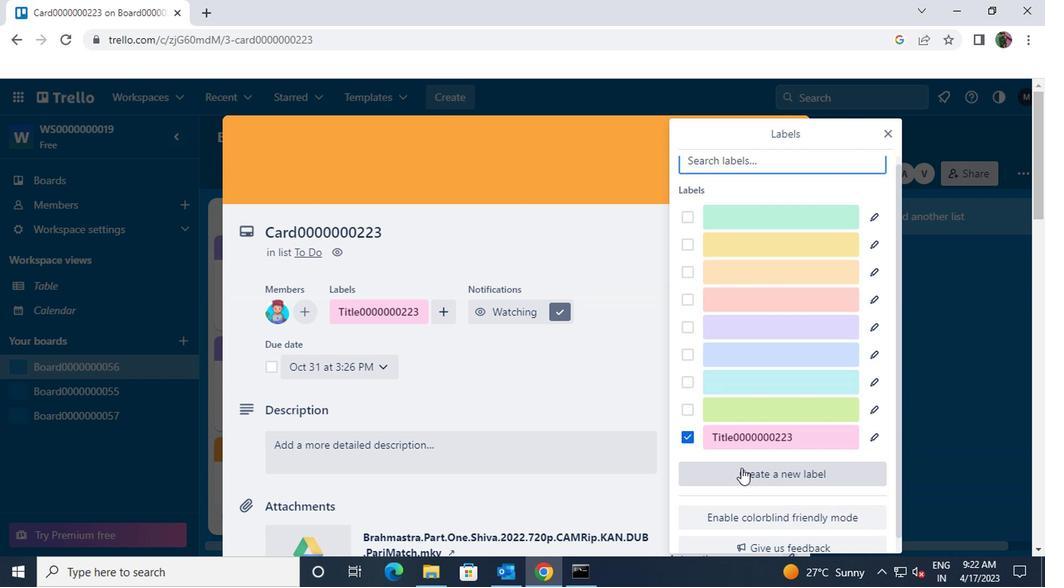 
Action: Mouse moved to (888, 137)
Screenshot: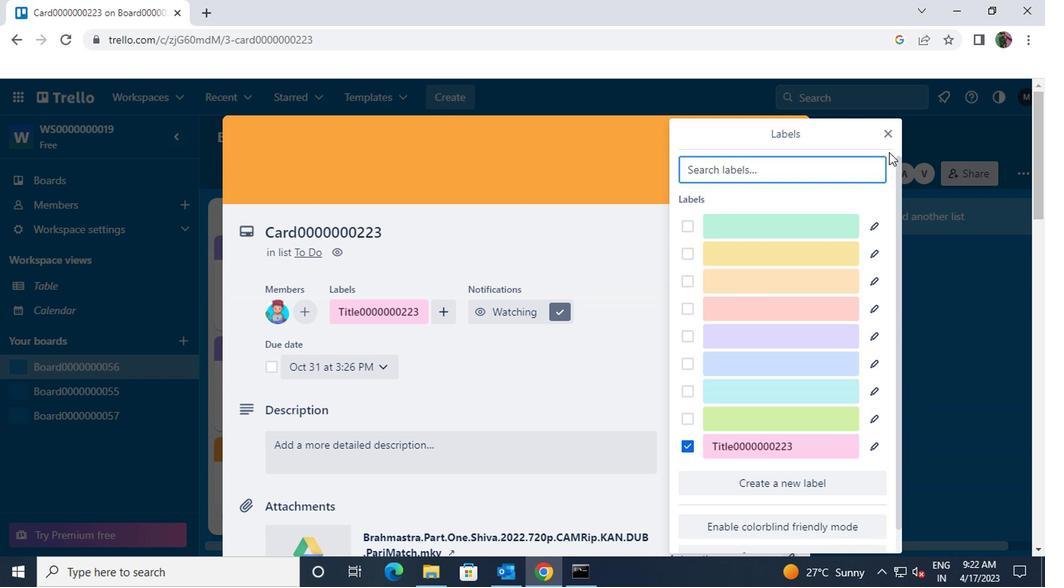 
Action: Mouse pressed left at (888, 137)
Screenshot: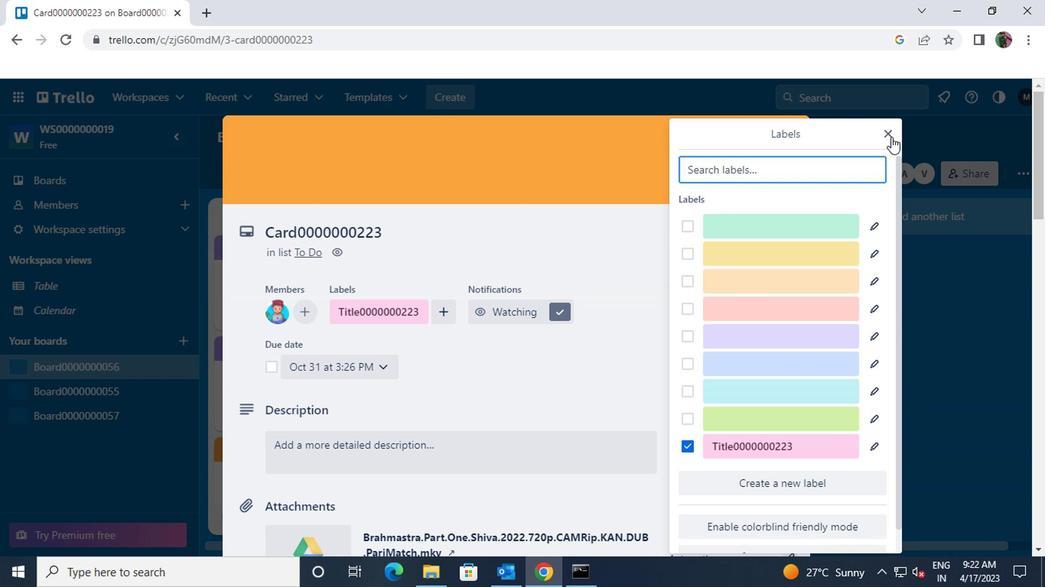 
Action: Mouse moved to (486, 443)
Screenshot: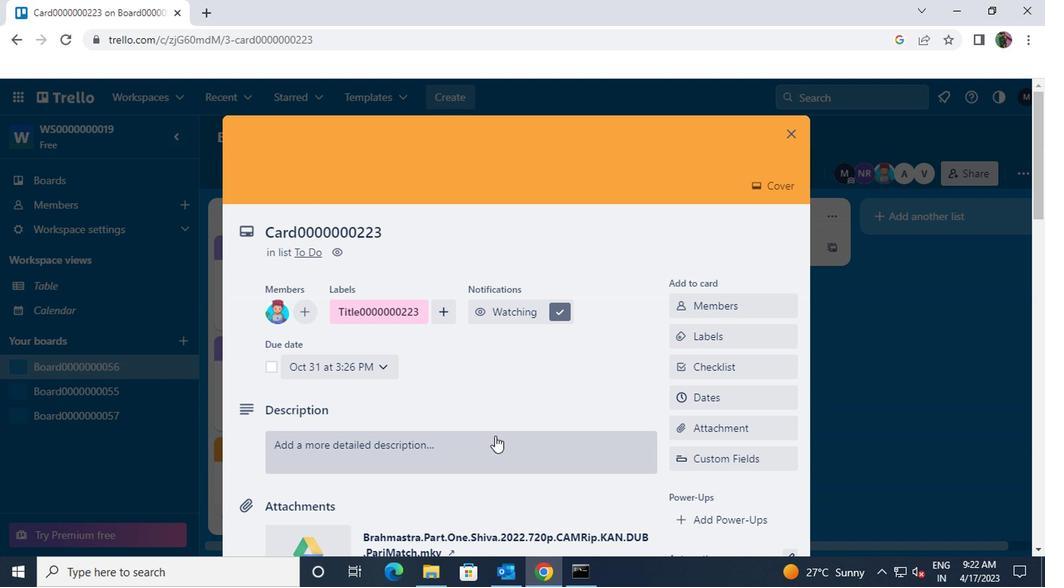 
Action: Mouse pressed left at (486, 443)
Screenshot: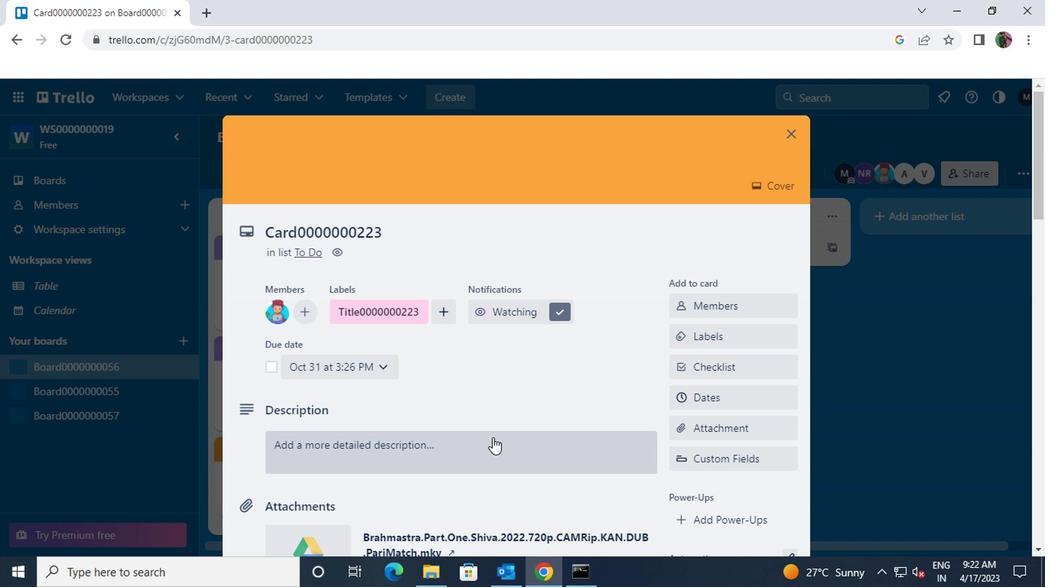 
Action: Mouse scrolled (486, 443) with delta (0, 0)
Screenshot: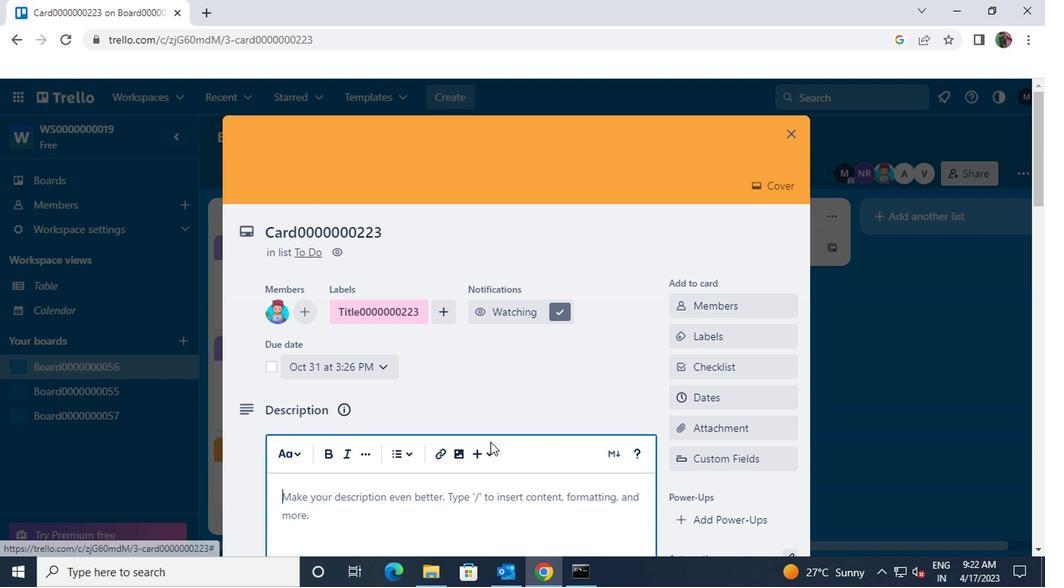 
Action: Mouse scrolled (486, 443) with delta (0, 0)
Screenshot: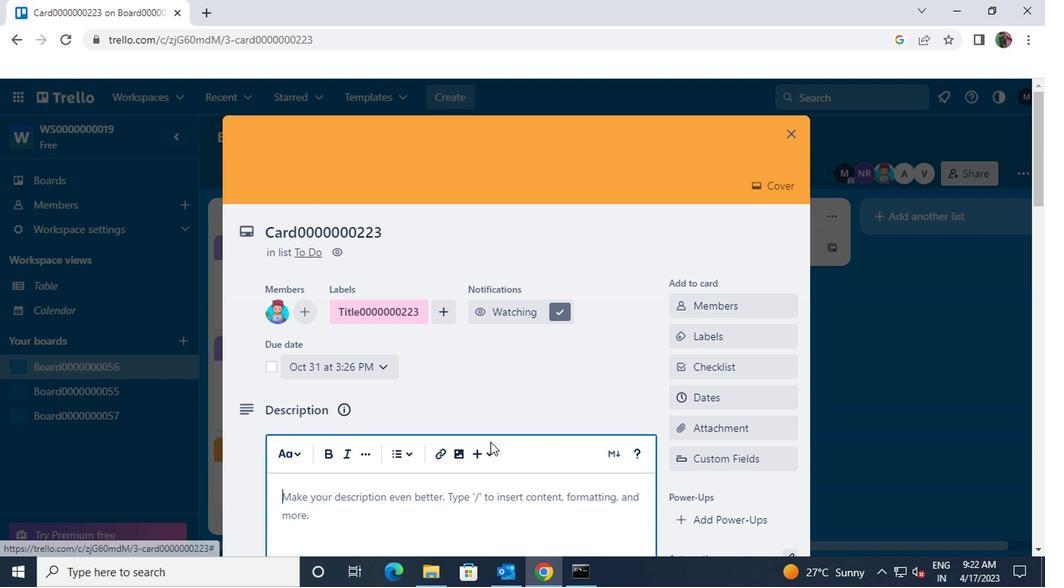 
Action: Key pressed <Key.shift>DS0000000223
Screenshot: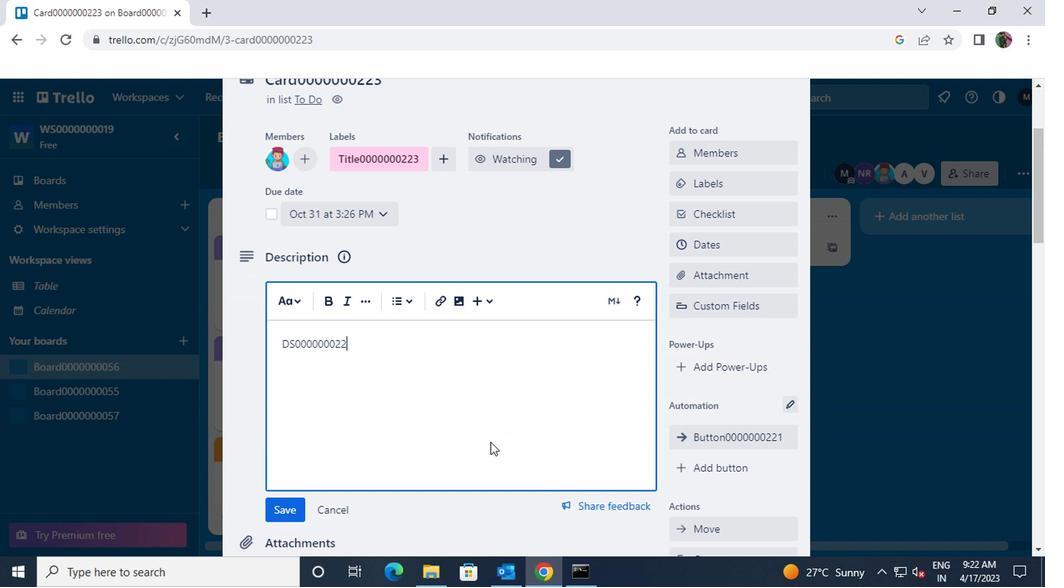 
Action: Mouse moved to (292, 505)
Screenshot: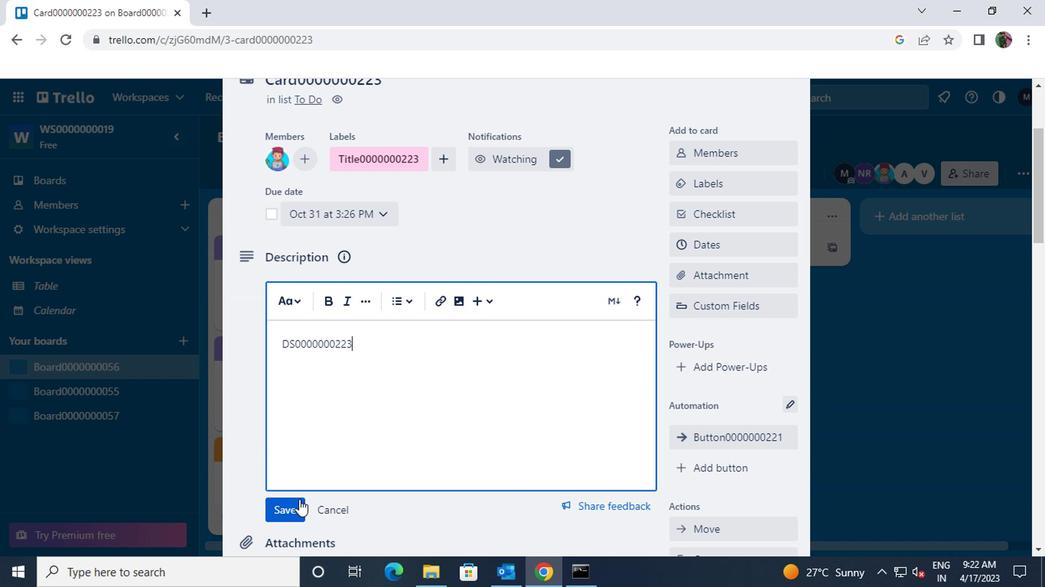 
Action: Mouse pressed left at (292, 505)
Screenshot: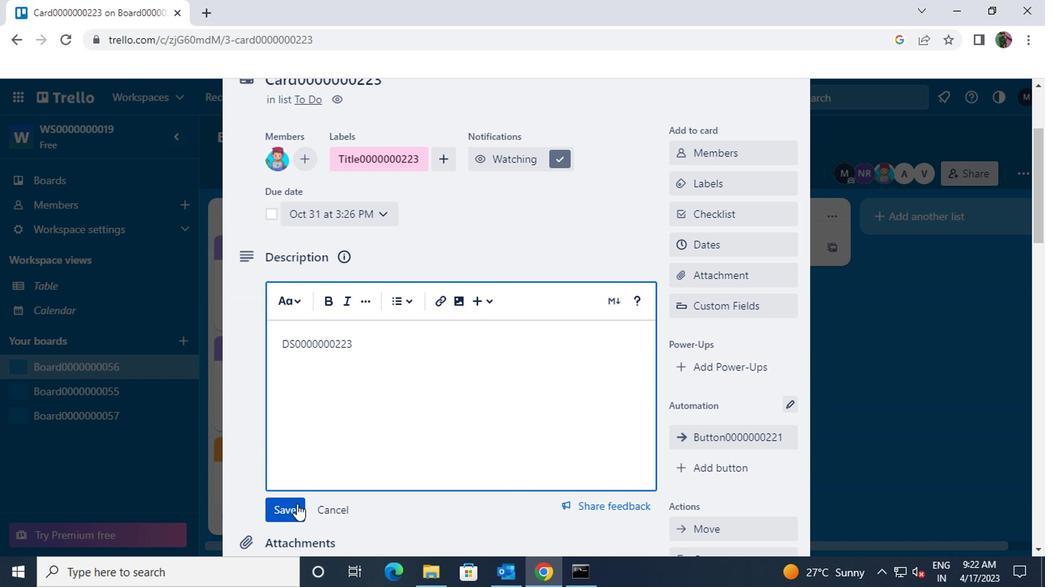 
Action: Mouse scrolled (292, 504) with delta (0, -1)
Screenshot: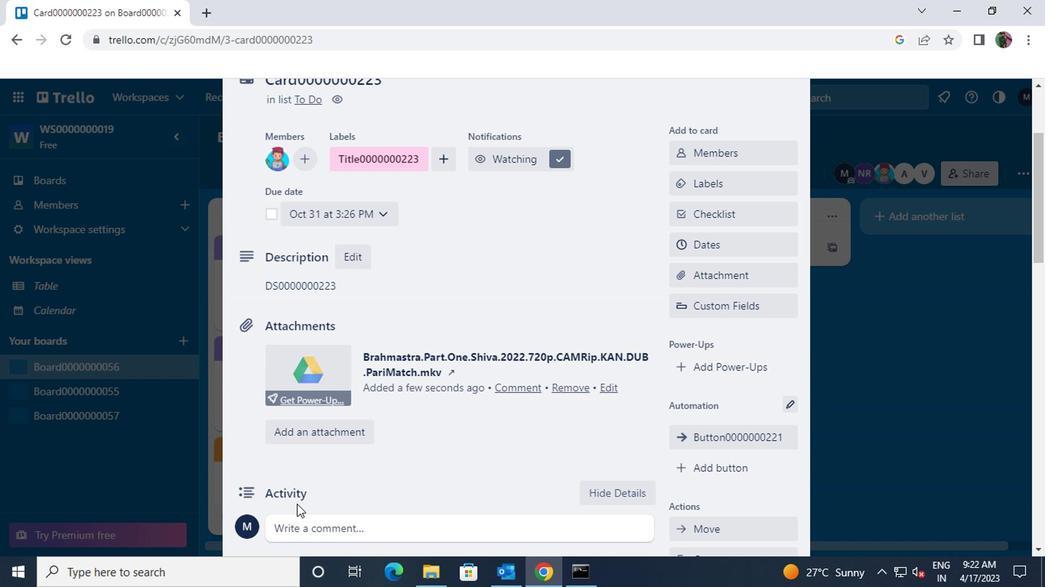 
Action: Mouse scrolled (292, 504) with delta (0, -1)
Screenshot: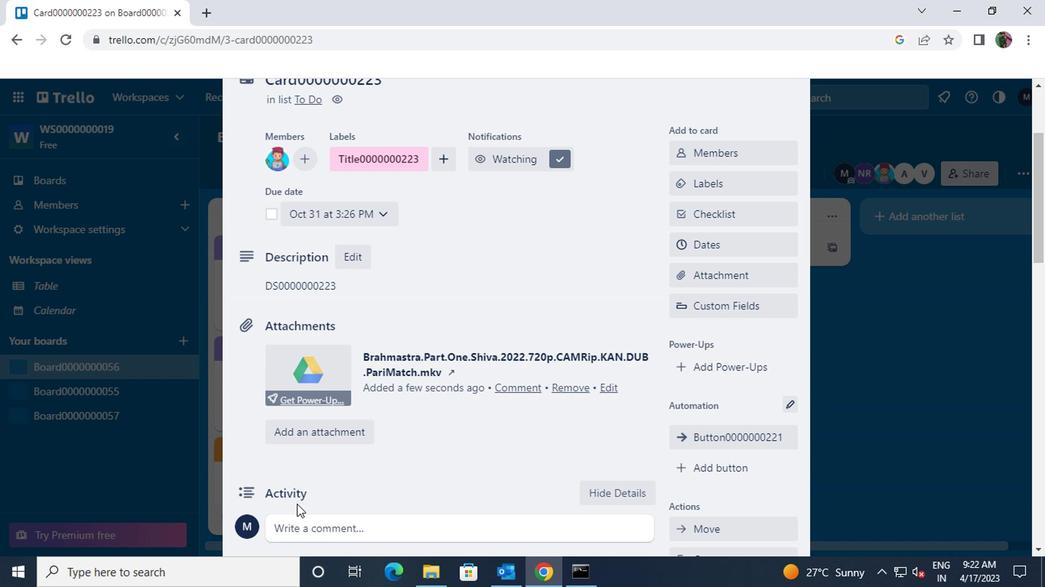 
Action: Mouse moved to (332, 378)
Screenshot: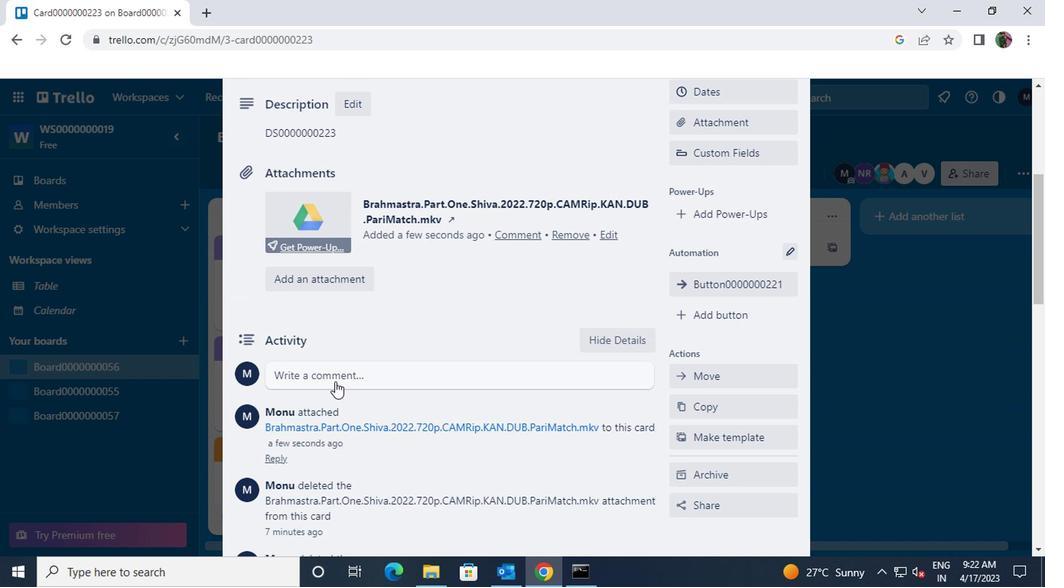 
Action: Mouse pressed left at (332, 378)
Screenshot: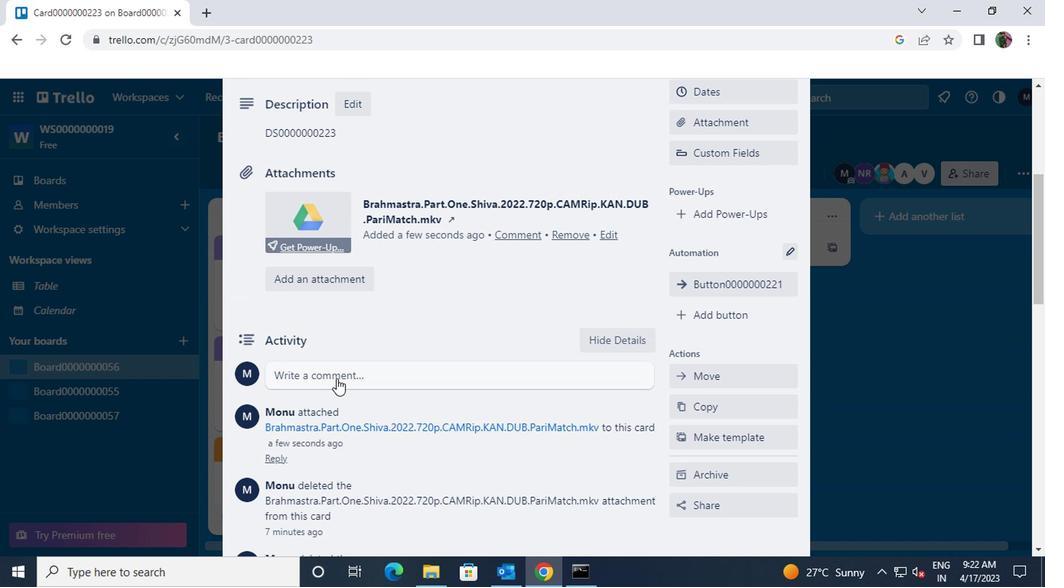 
Action: Key pressed <Key.shift>CM0000000223
Screenshot: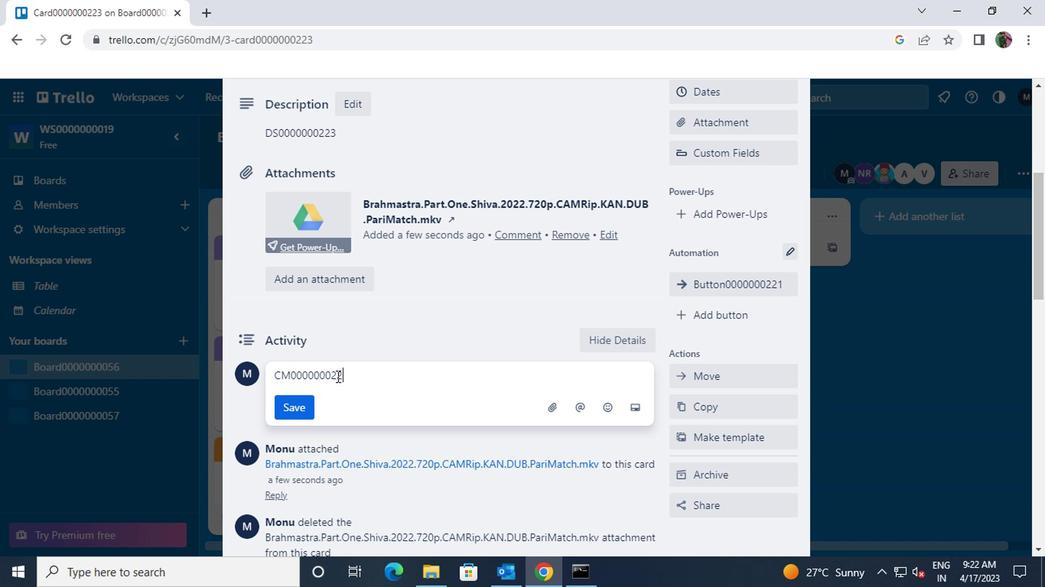 
Action: Mouse moved to (286, 414)
Screenshot: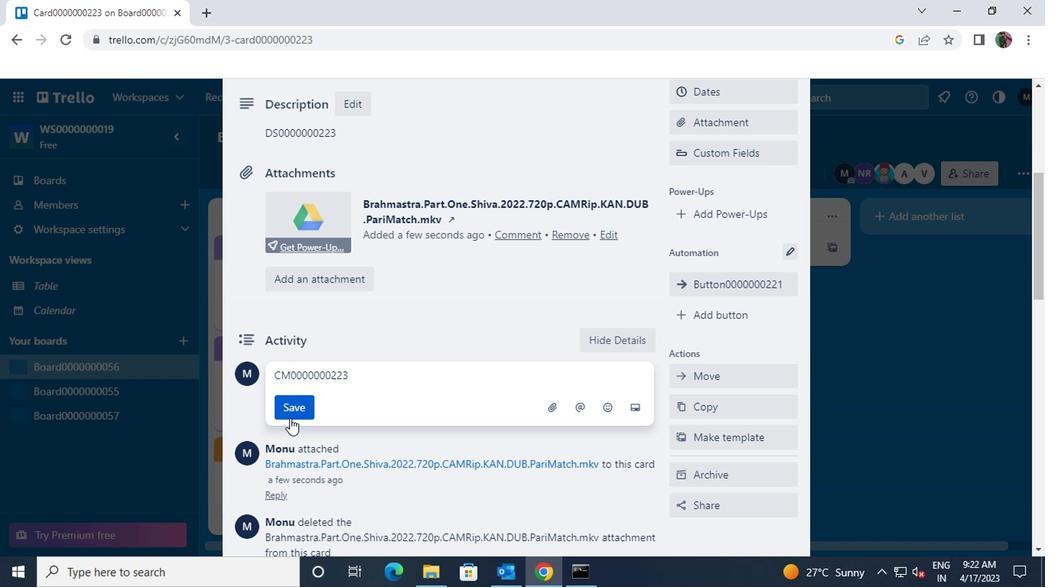 
Action: Mouse pressed left at (286, 414)
Screenshot: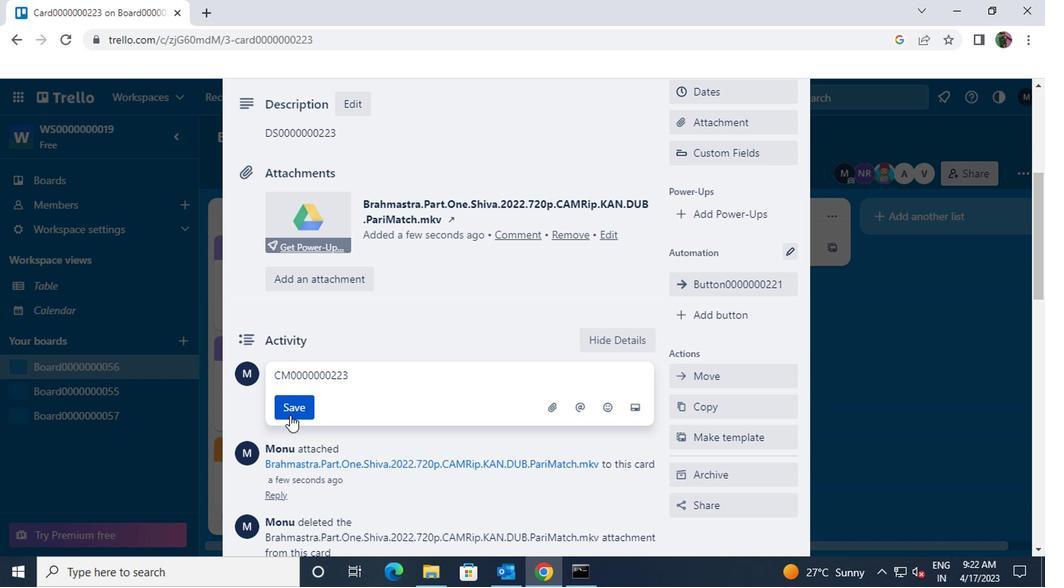 
